 Task: In the  document robots.rtf Use the tool word Count 'and display word count while typing' Create the translated copy of the document in  'German' Change notification to  None
Action: Mouse moved to (270, 343)
Screenshot: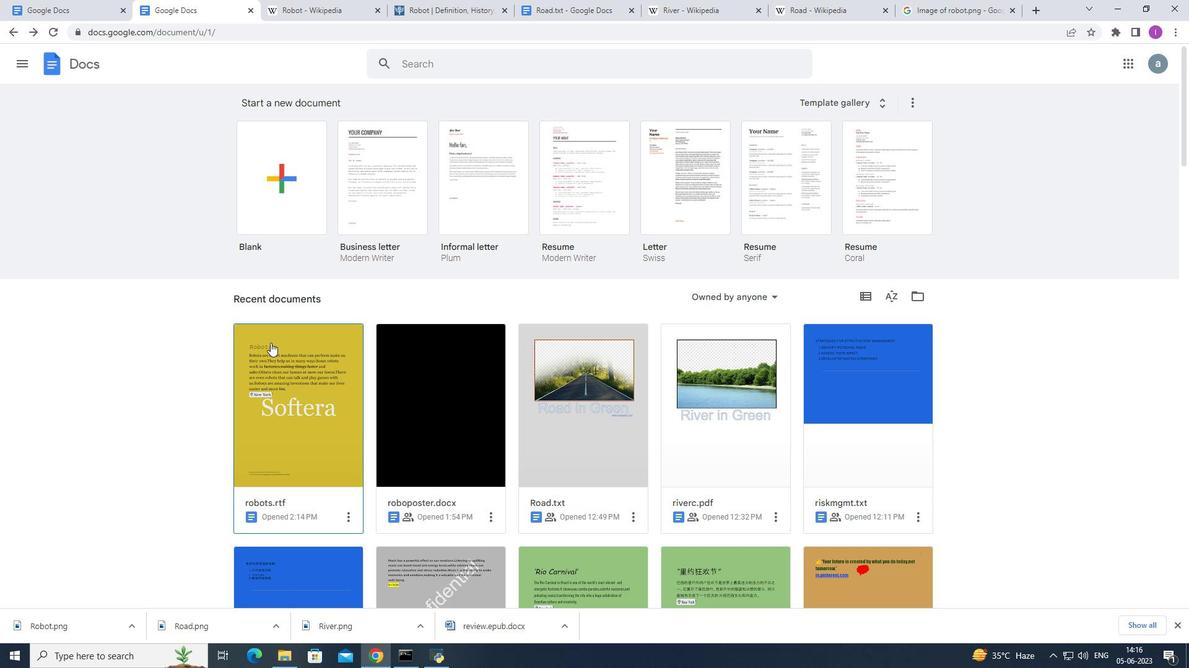 
Action: Mouse pressed left at (270, 343)
Screenshot: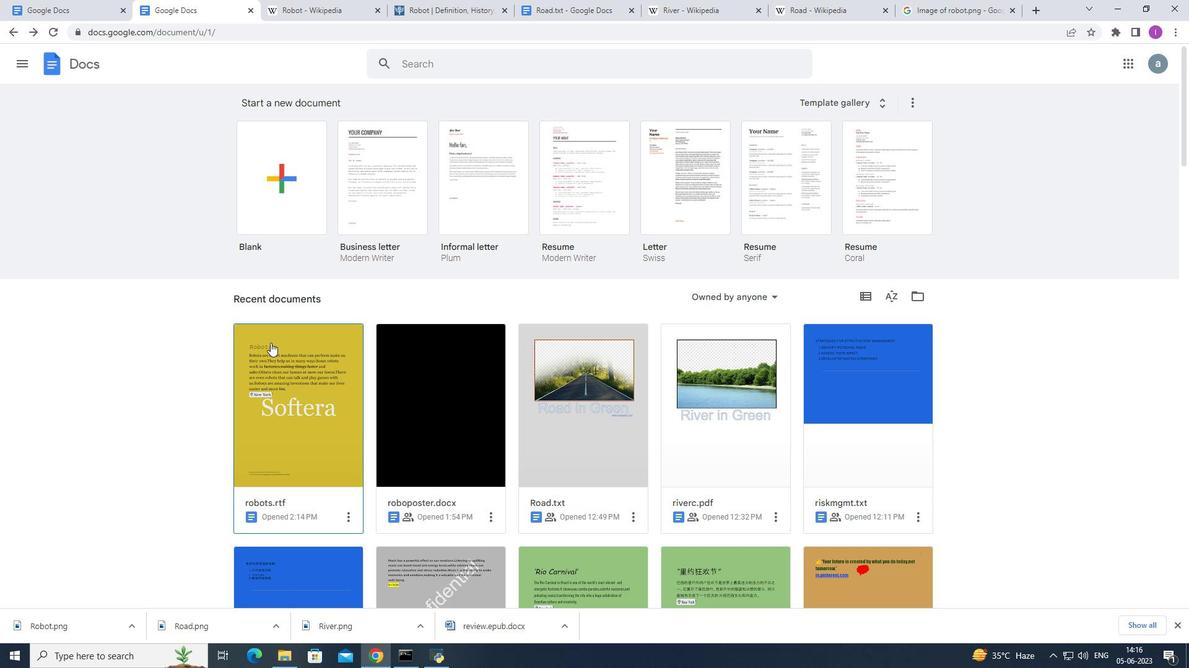
Action: Mouse moved to (192, 73)
Screenshot: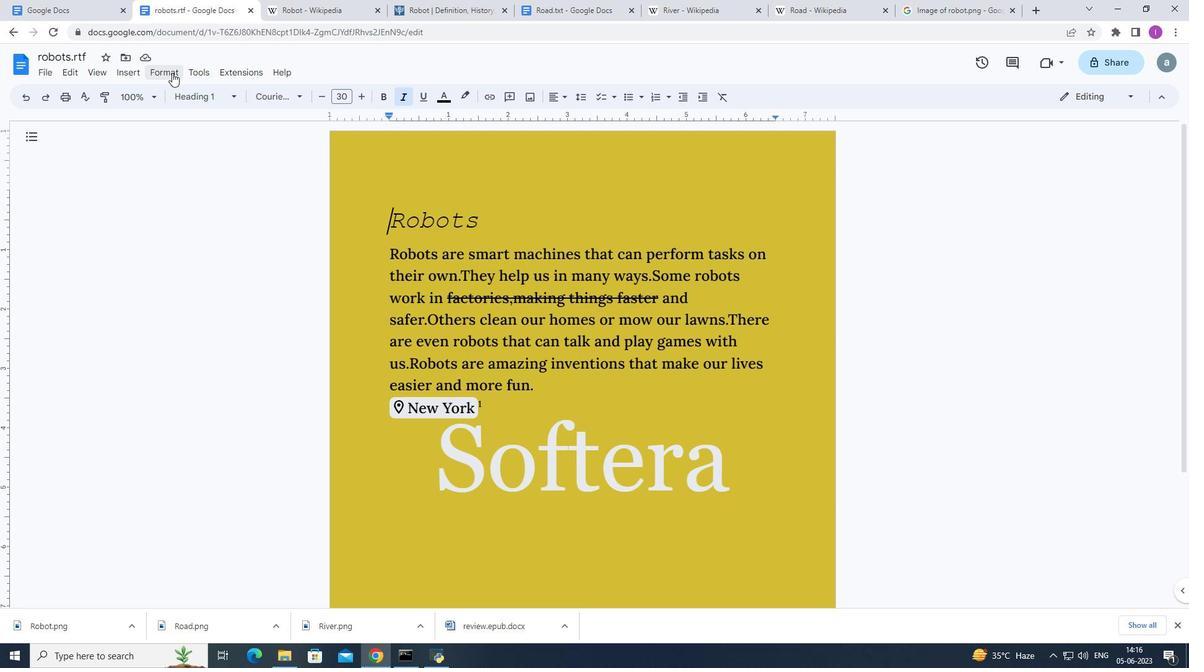 
Action: Mouse pressed left at (192, 73)
Screenshot: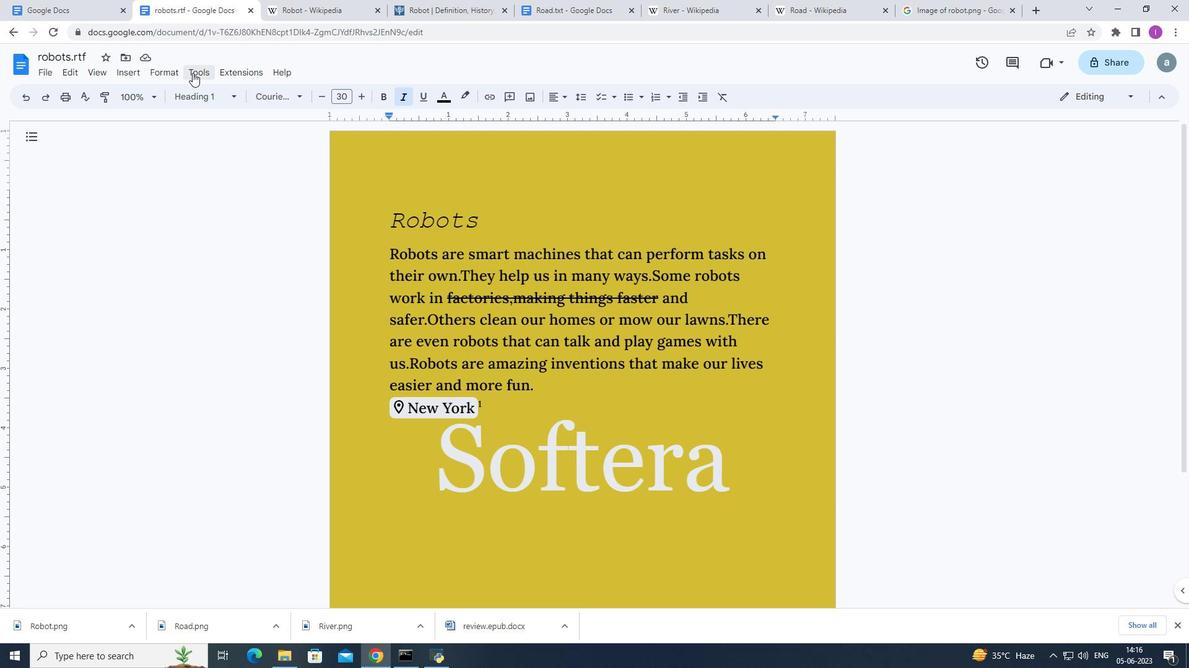 
Action: Mouse moved to (217, 115)
Screenshot: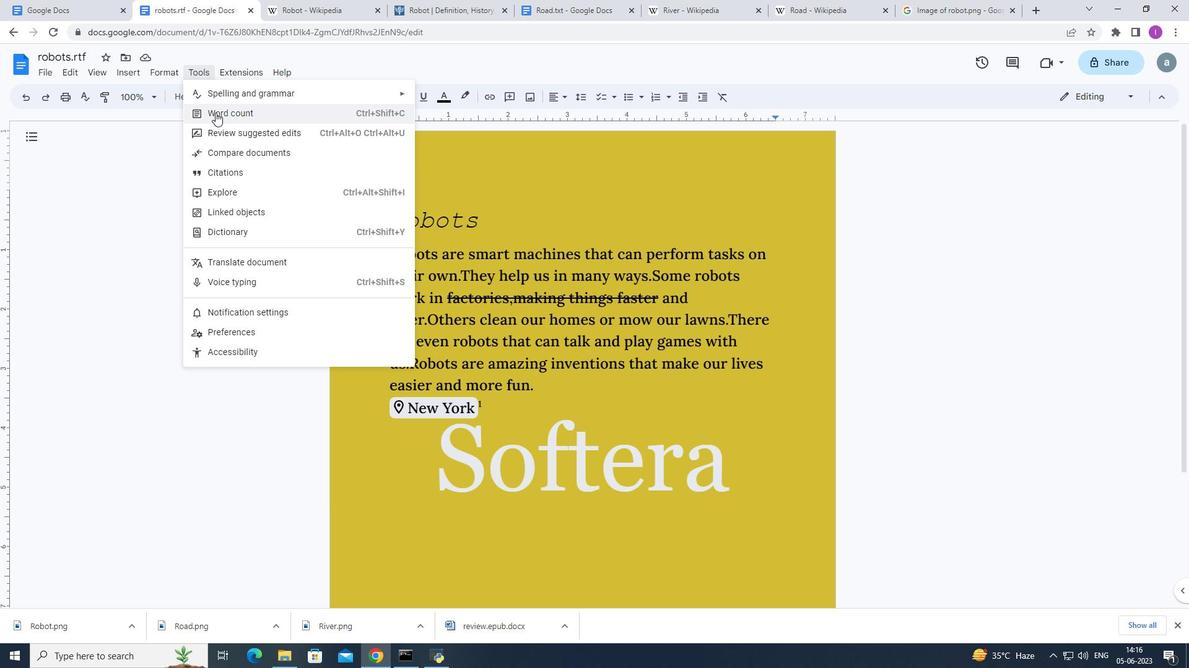 
Action: Mouse pressed left at (217, 115)
Screenshot: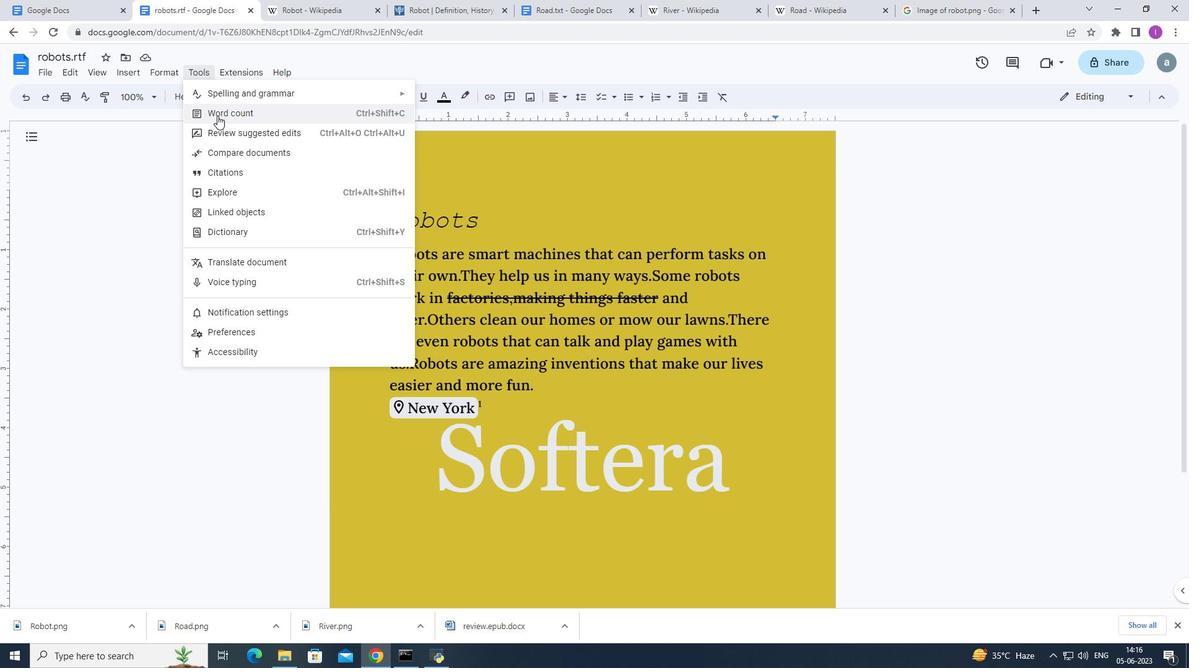 
Action: Mouse moved to (521, 381)
Screenshot: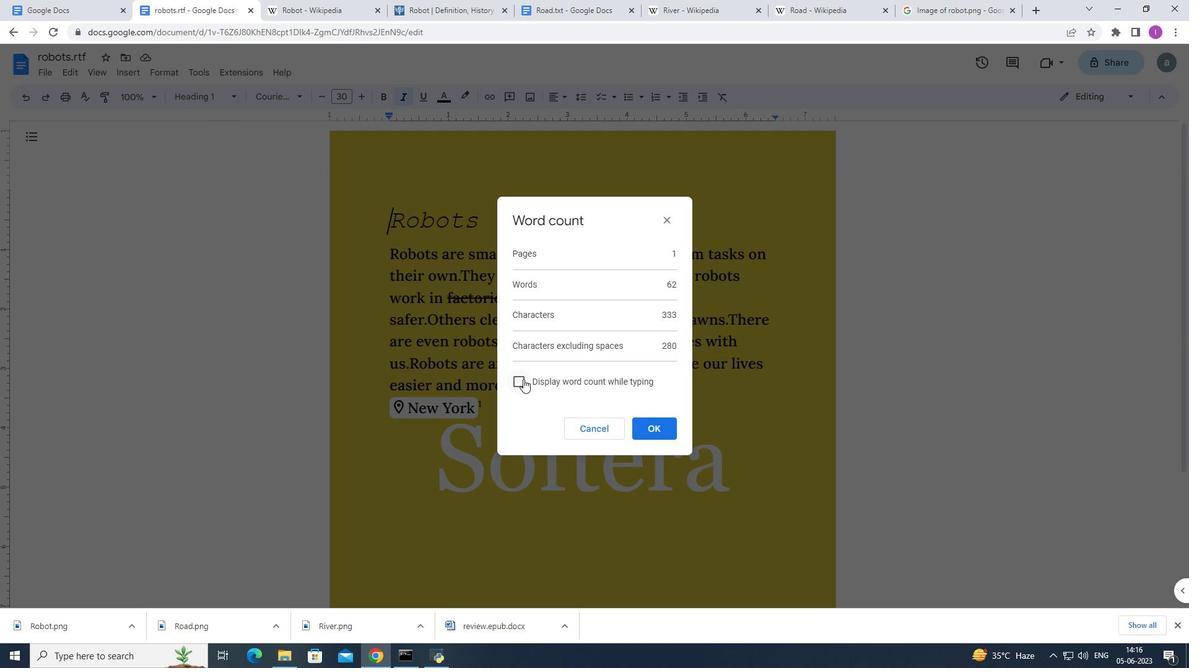 
Action: Mouse pressed left at (521, 381)
Screenshot: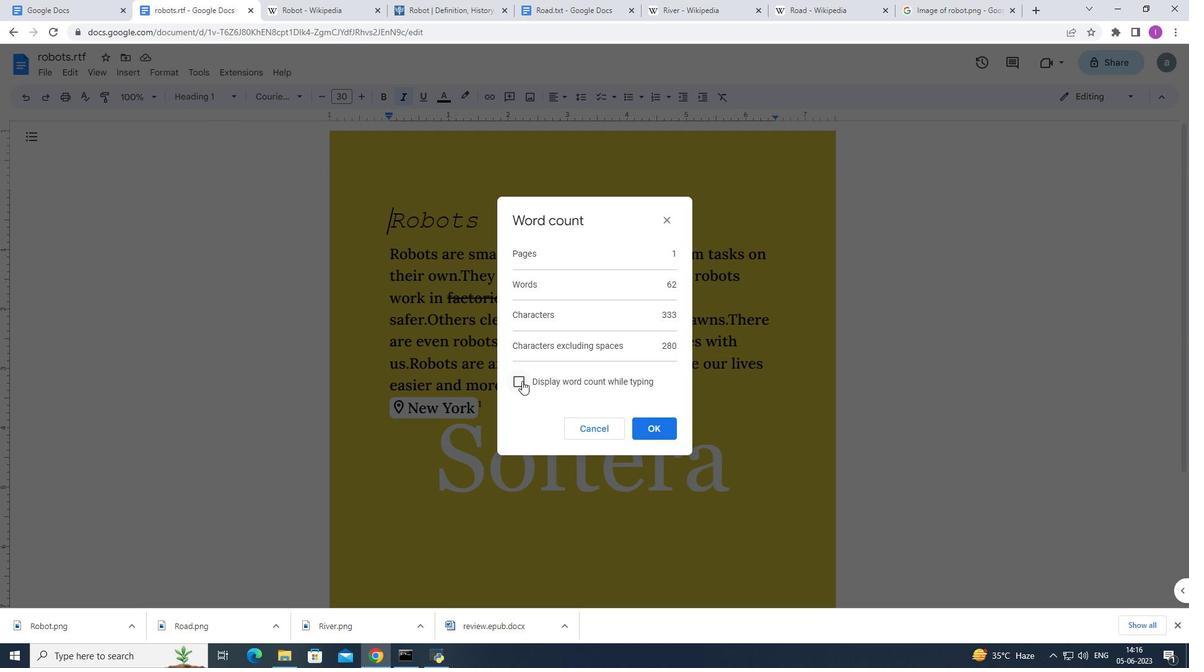 
Action: Mouse moved to (648, 427)
Screenshot: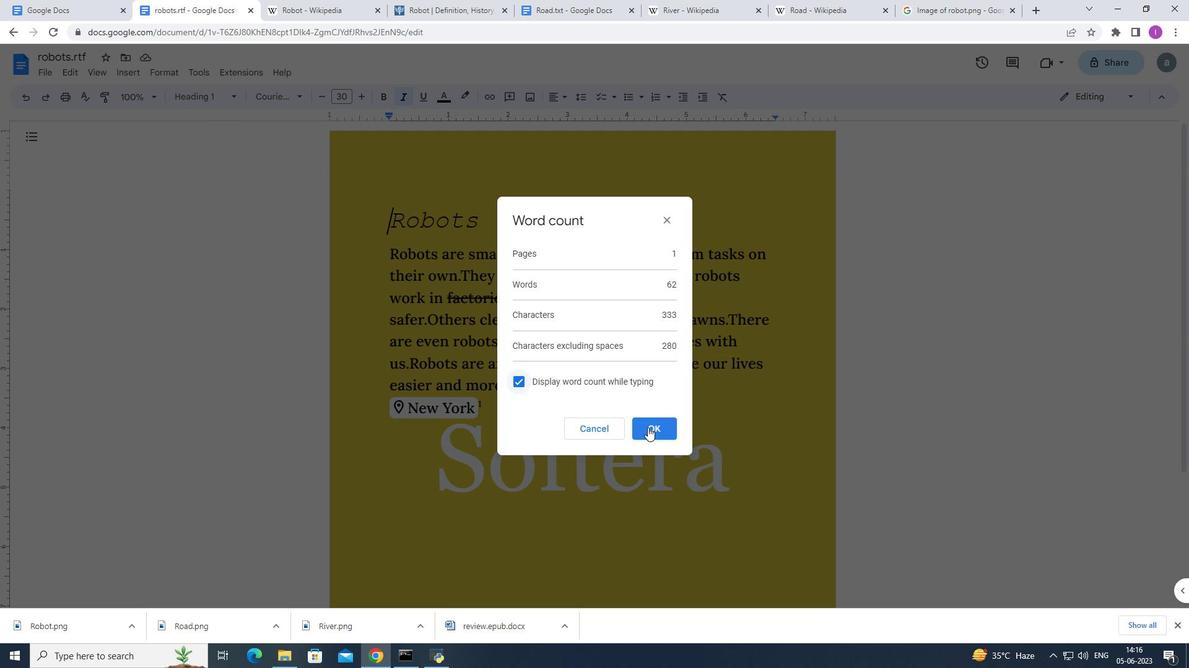 
Action: Mouse pressed left at (648, 427)
Screenshot: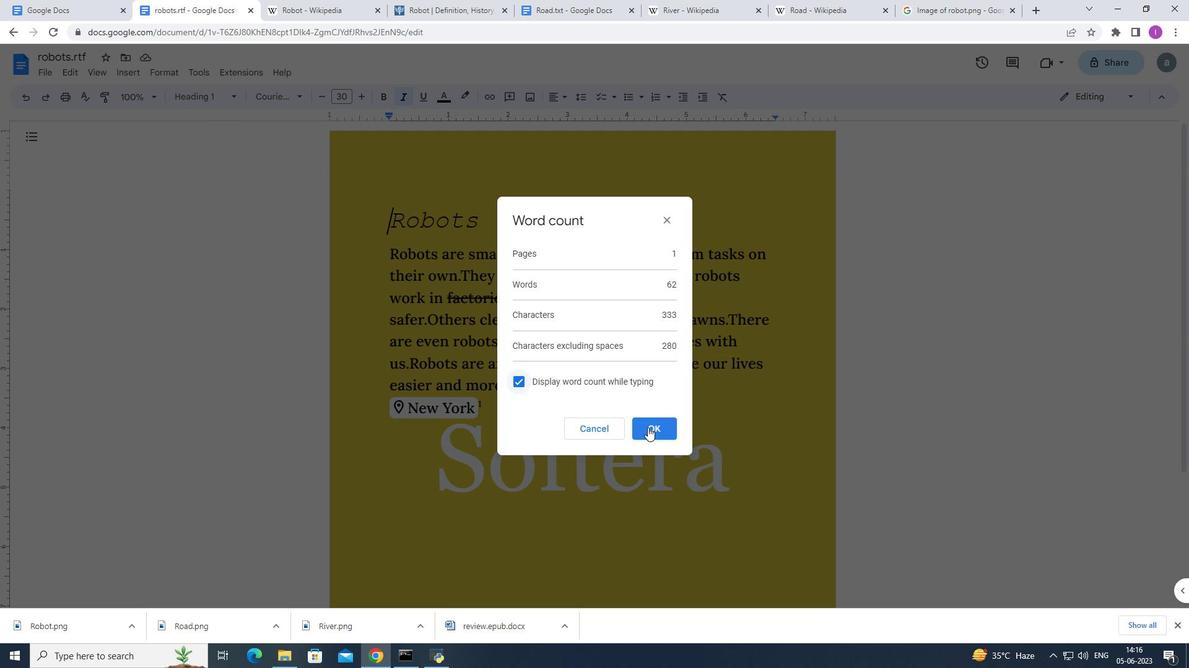 
Action: Mouse moved to (209, 76)
Screenshot: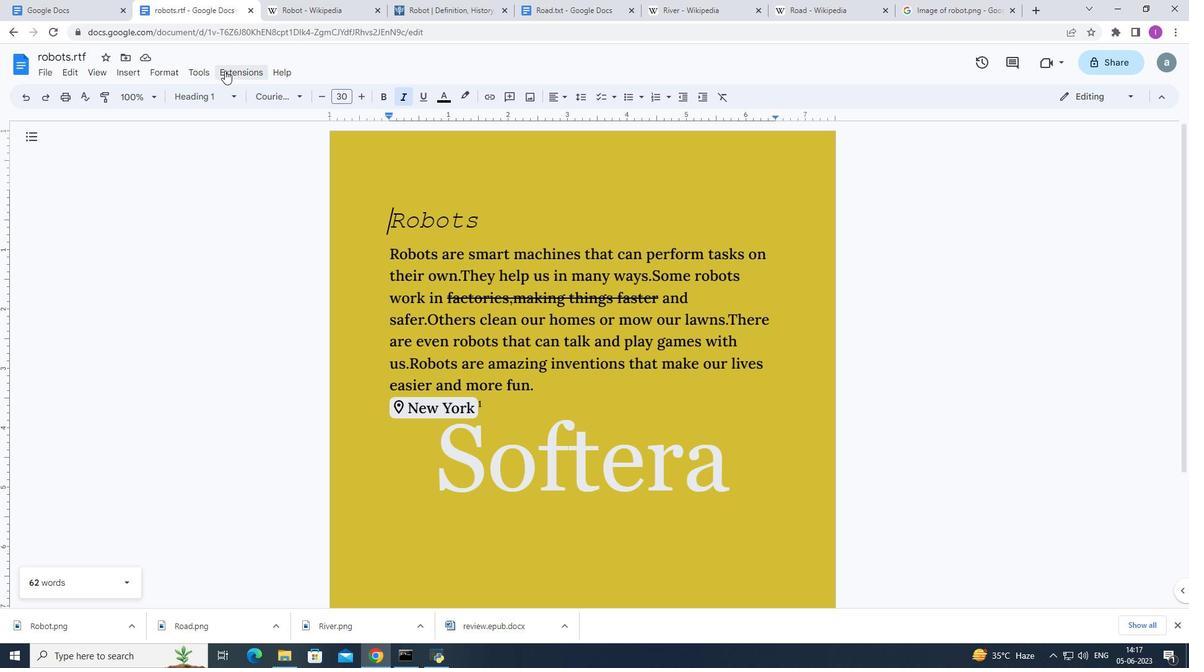 
Action: Mouse pressed left at (209, 76)
Screenshot: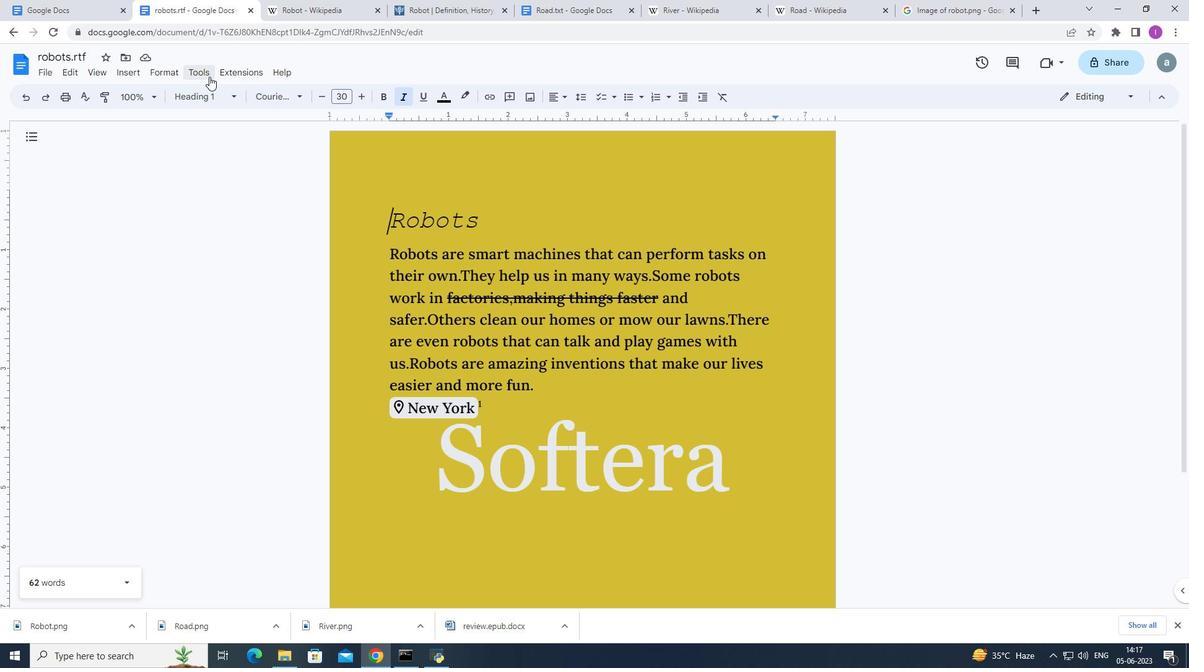 
Action: Mouse moved to (250, 259)
Screenshot: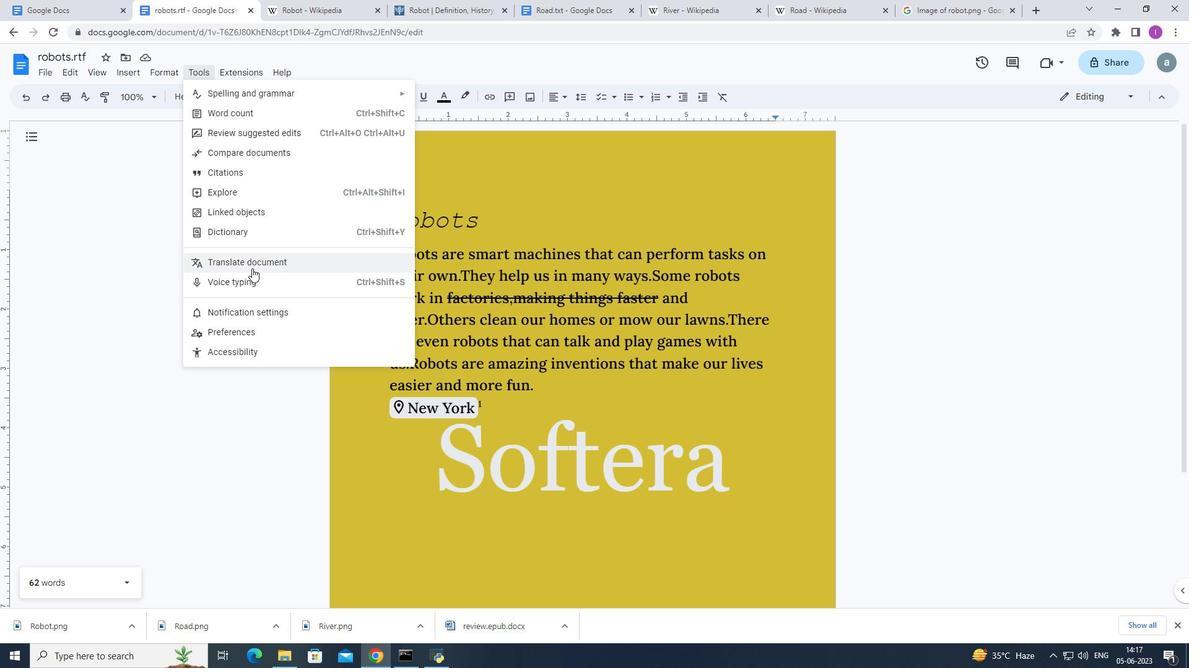 
Action: Mouse pressed left at (250, 259)
Screenshot: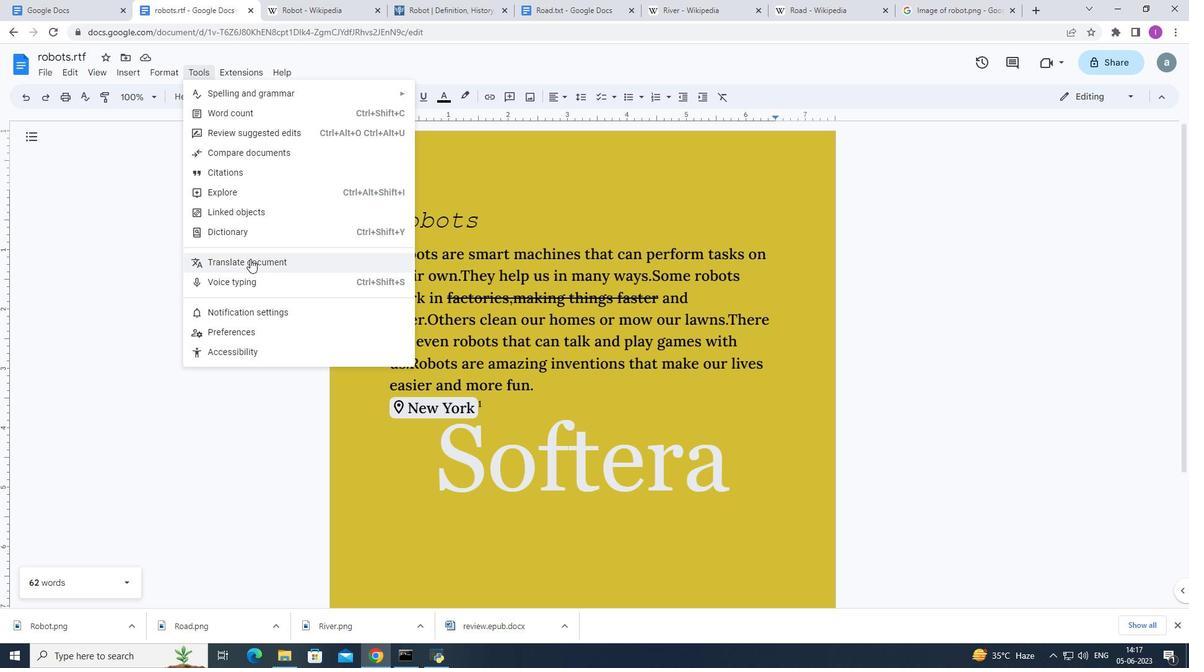 
Action: Mouse moved to (587, 350)
Screenshot: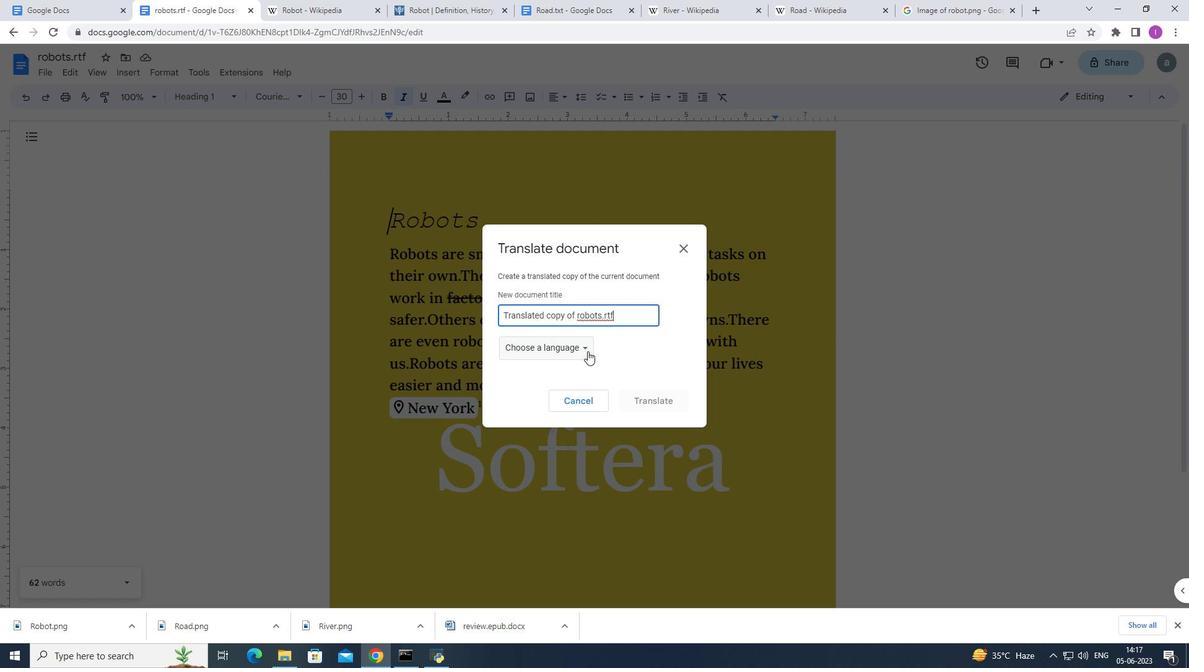 
Action: Mouse pressed left at (587, 350)
Screenshot: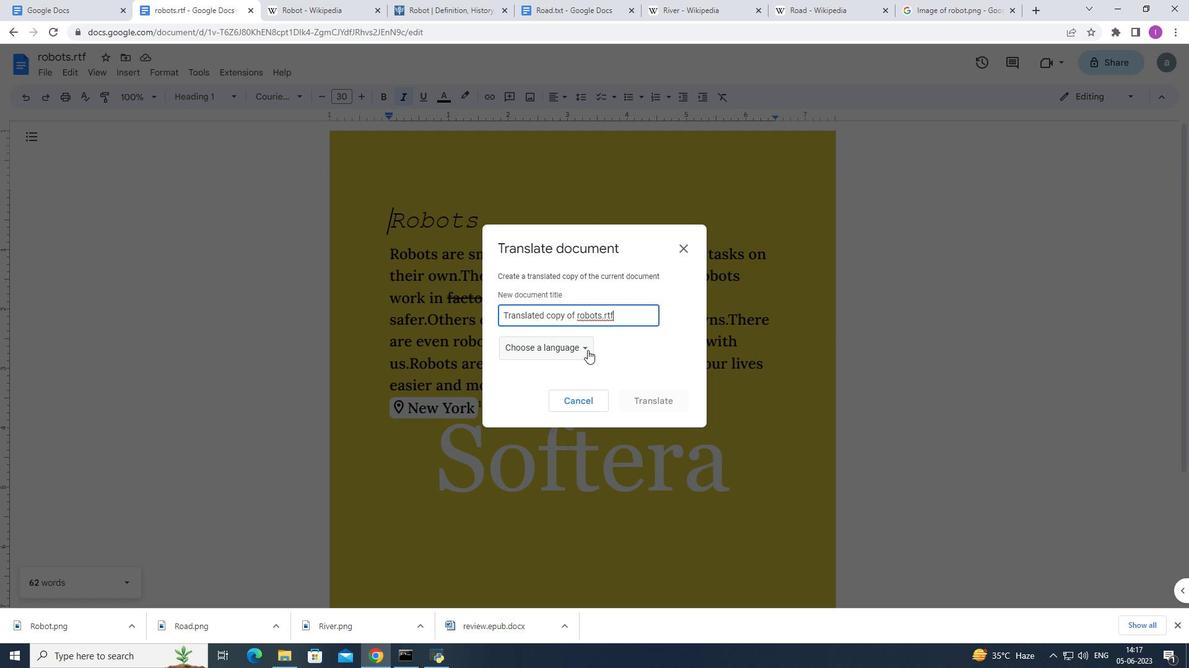 
Action: Mouse moved to (550, 475)
Screenshot: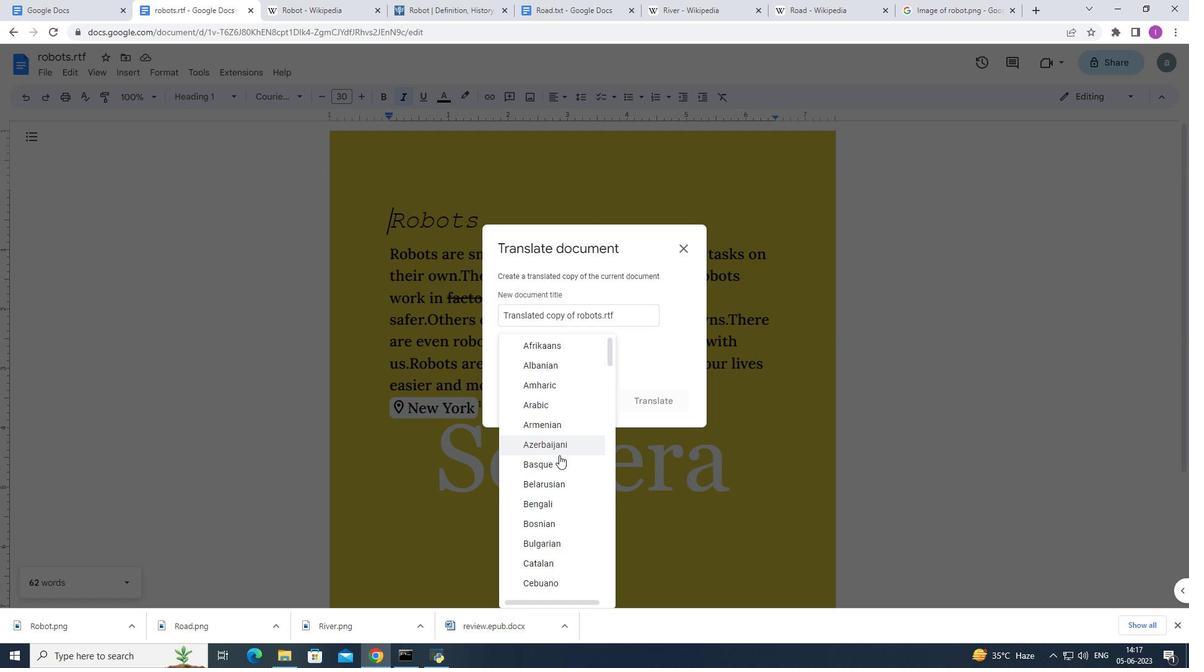 
Action: Mouse scrolled (550, 475) with delta (0, 0)
Screenshot: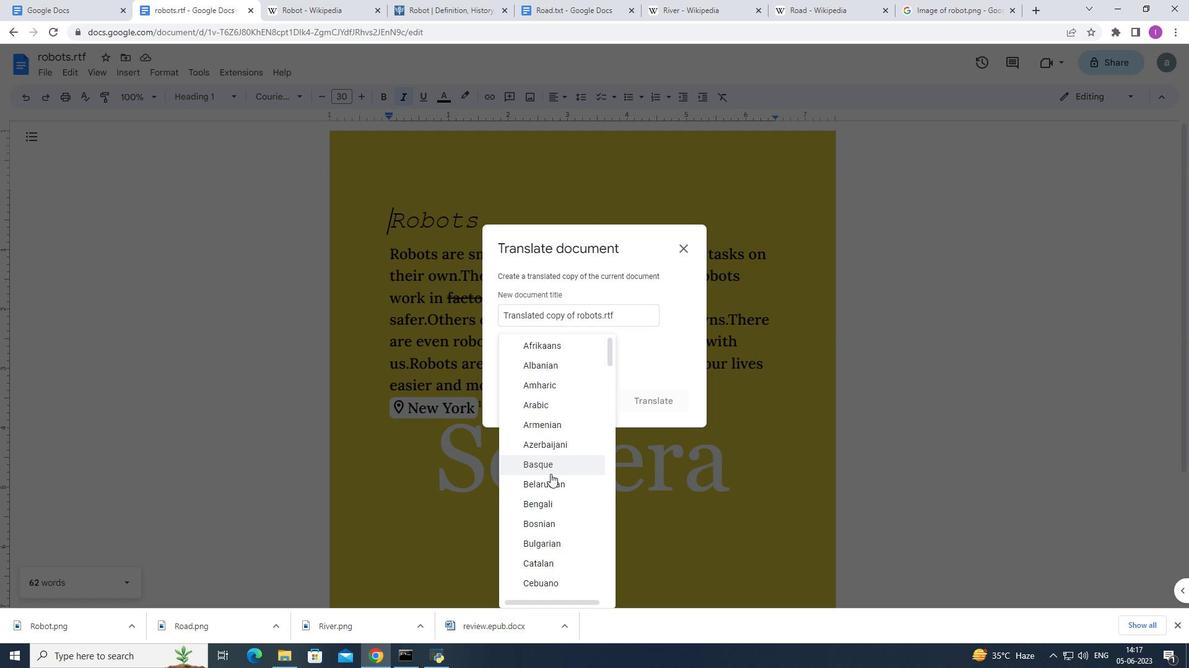 
Action: Mouse moved to (551, 477)
Screenshot: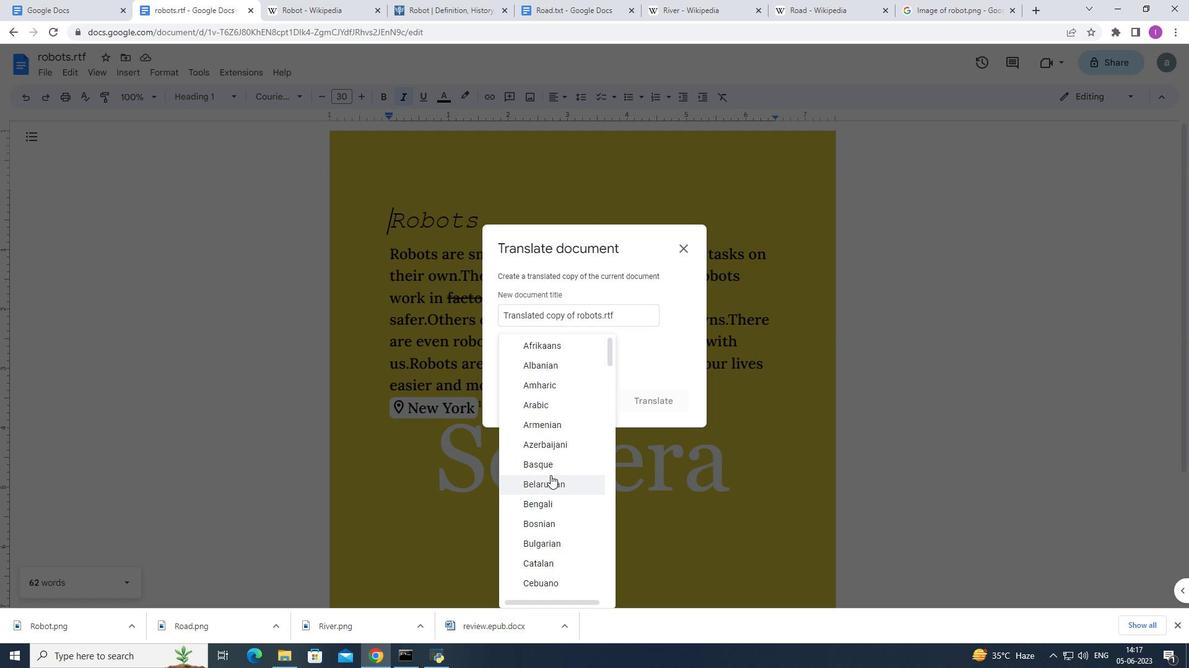 
Action: Mouse scrolled (551, 476) with delta (0, 0)
Screenshot: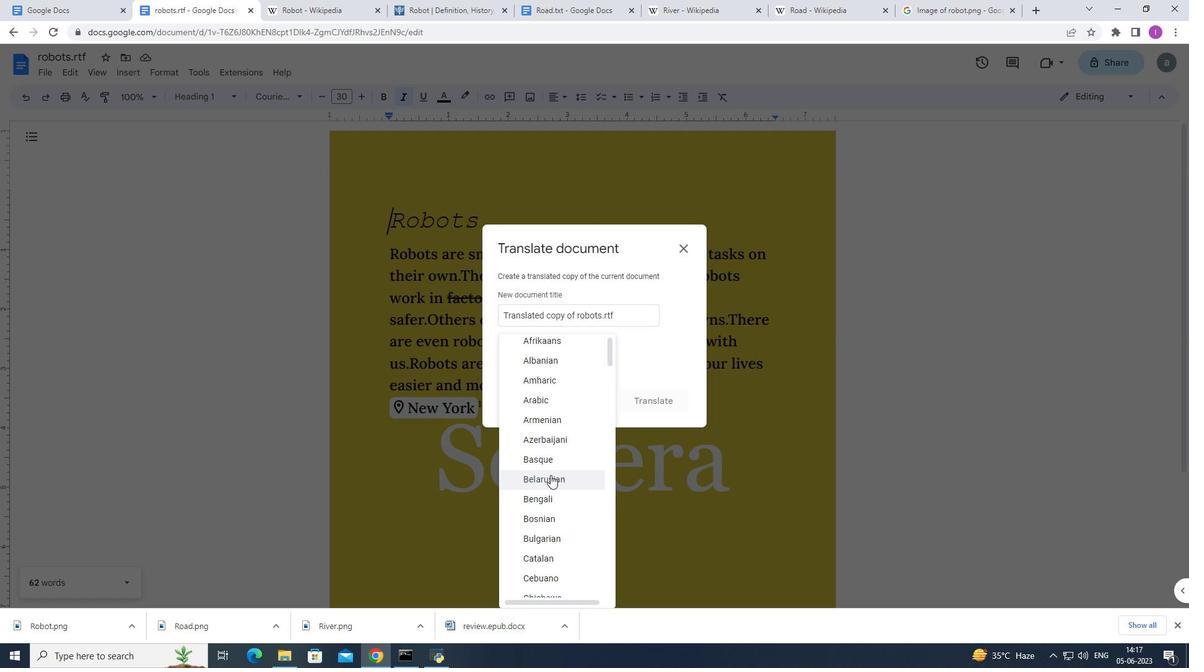 
Action: Mouse moved to (551, 477)
Screenshot: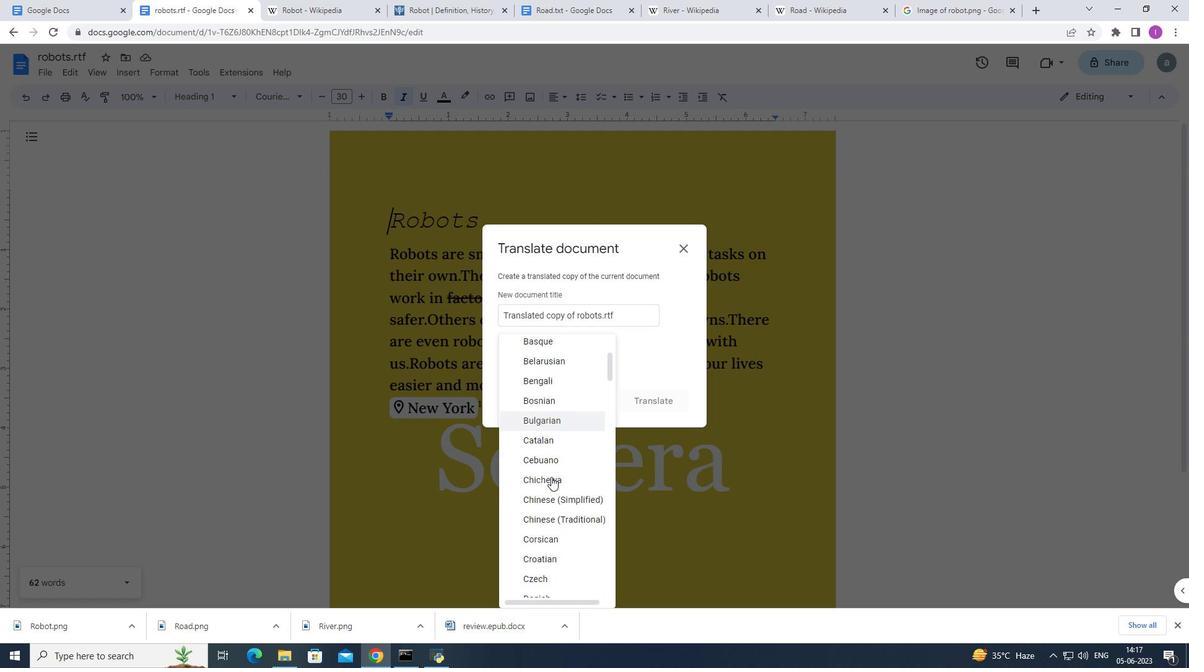 
Action: Mouse scrolled (551, 476) with delta (0, 0)
Screenshot: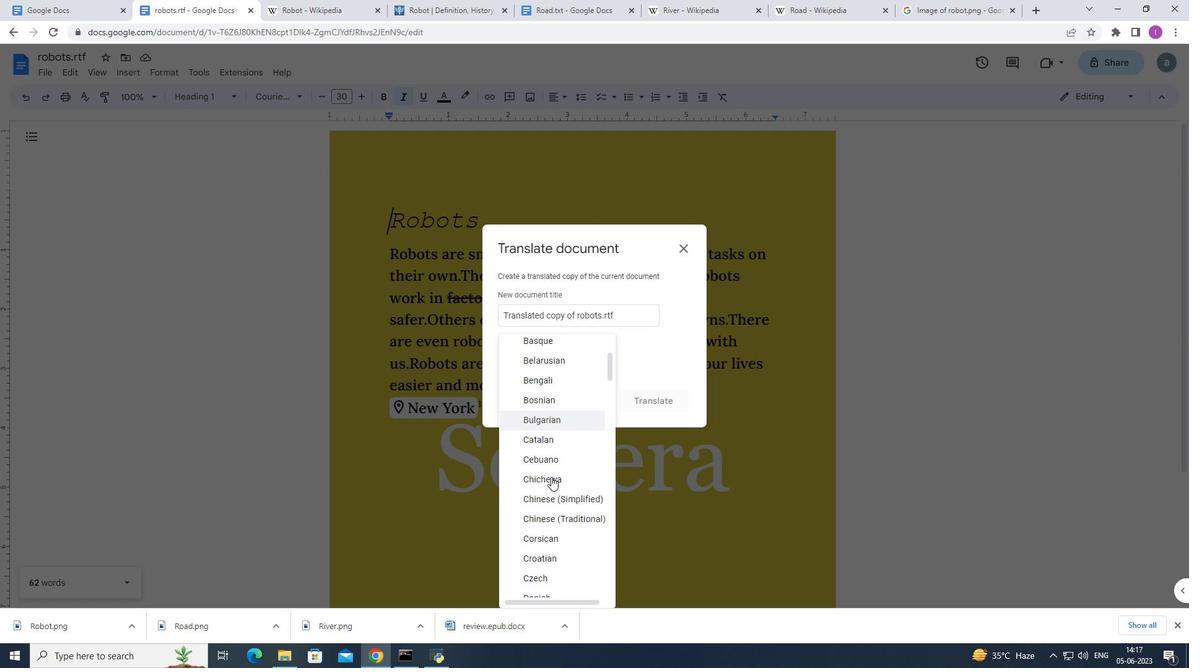 
Action: Mouse moved to (551, 478)
Screenshot: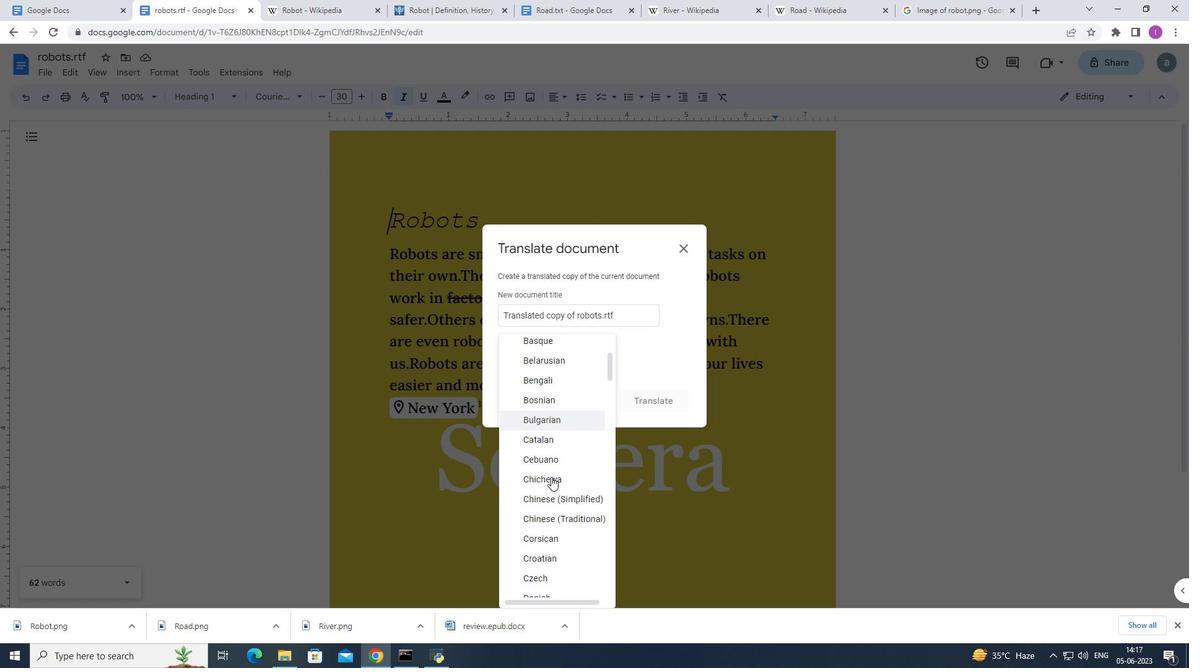 
Action: Mouse scrolled (551, 478) with delta (0, 0)
Screenshot: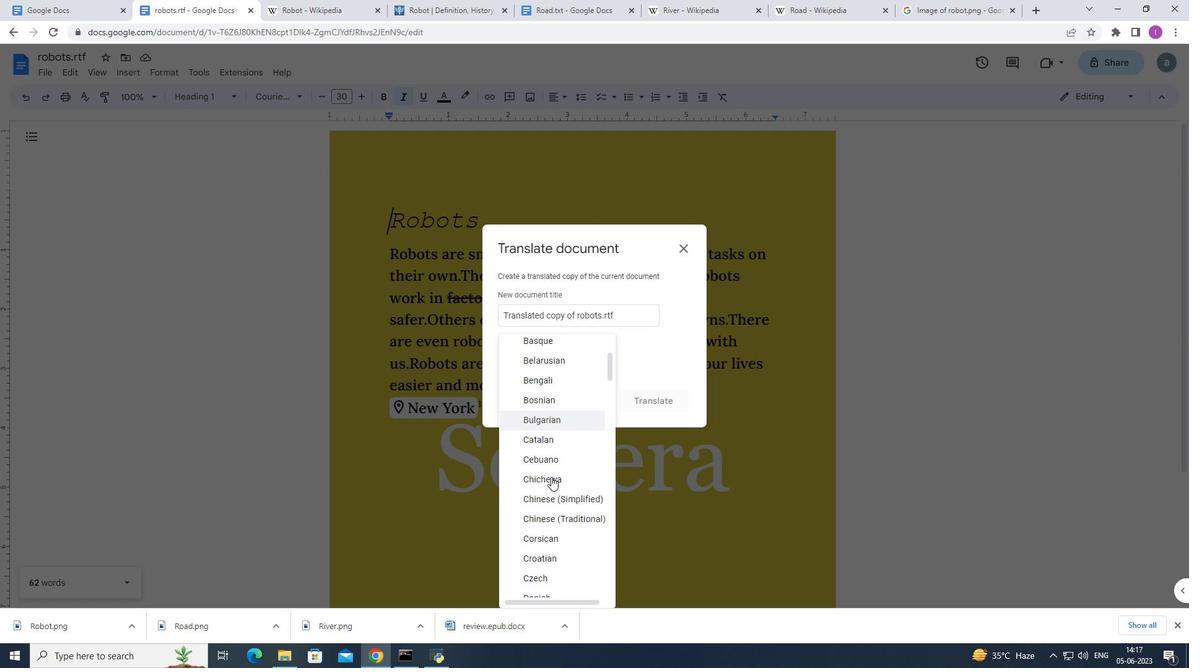 
Action: Mouse scrolled (551, 477) with delta (0, 0)
Screenshot: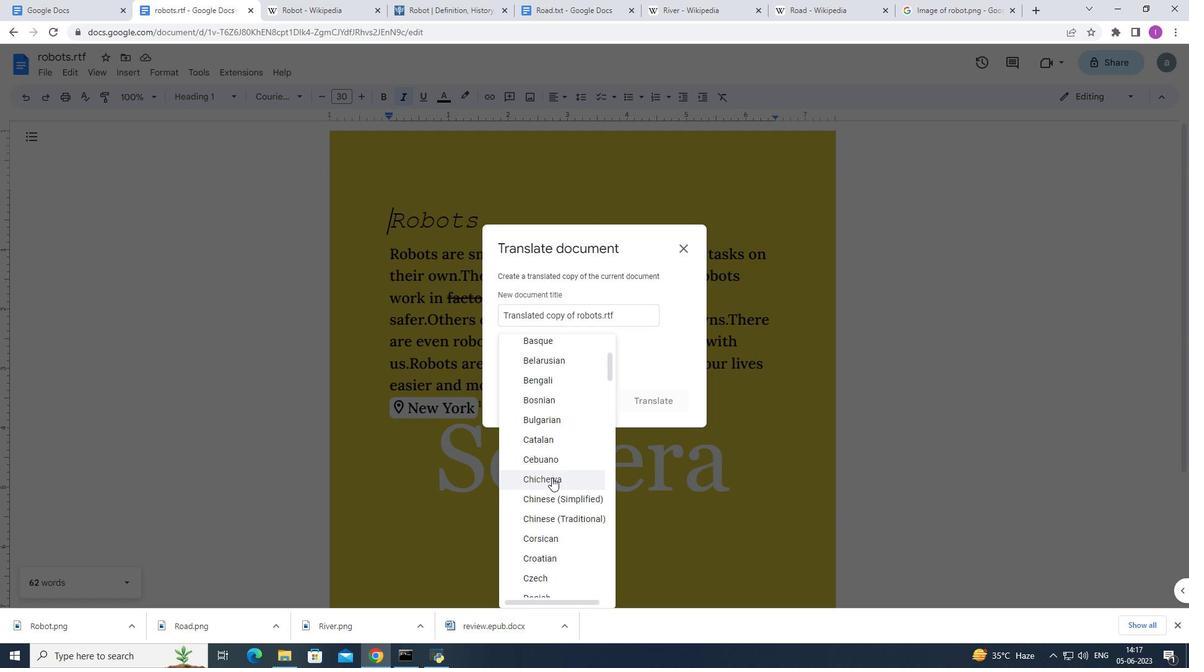 
Action: Mouse scrolled (551, 477) with delta (0, 0)
Screenshot: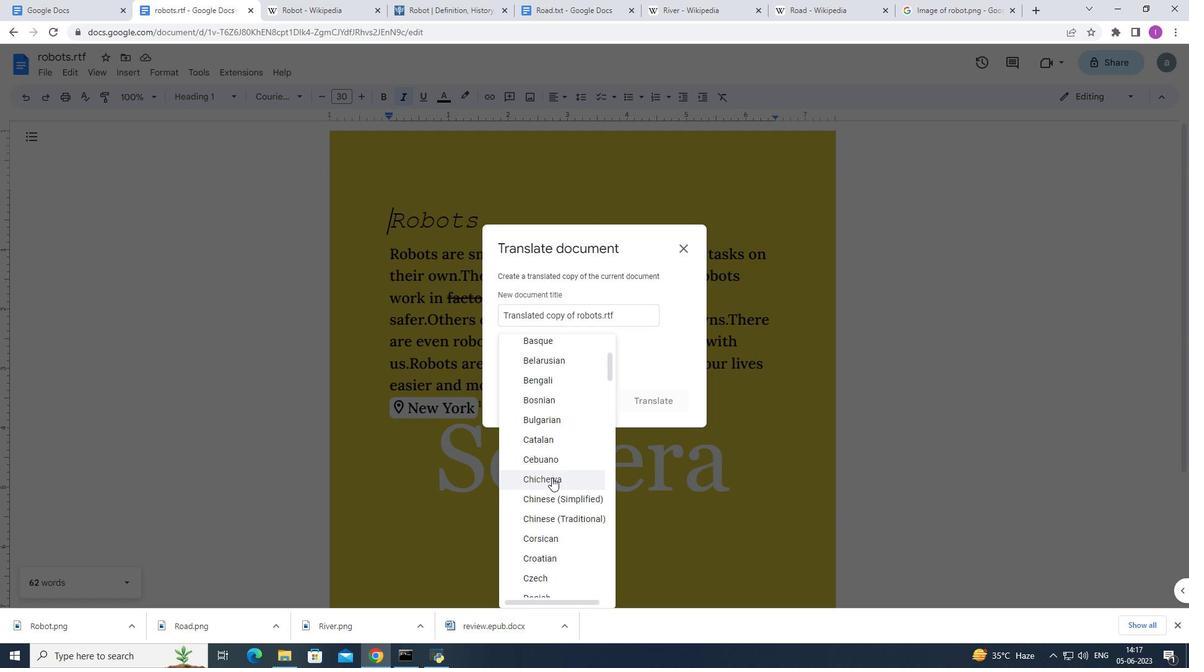 
Action: Mouse scrolled (551, 477) with delta (0, 0)
Screenshot: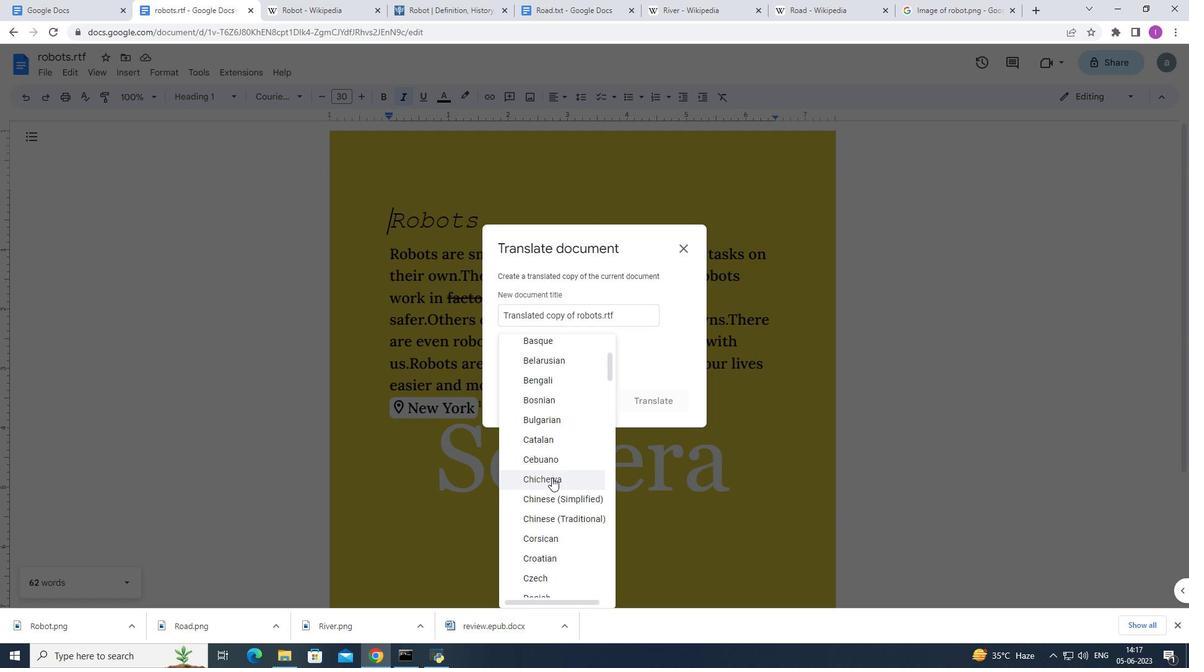 
Action: Mouse moved to (552, 476)
Screenshot: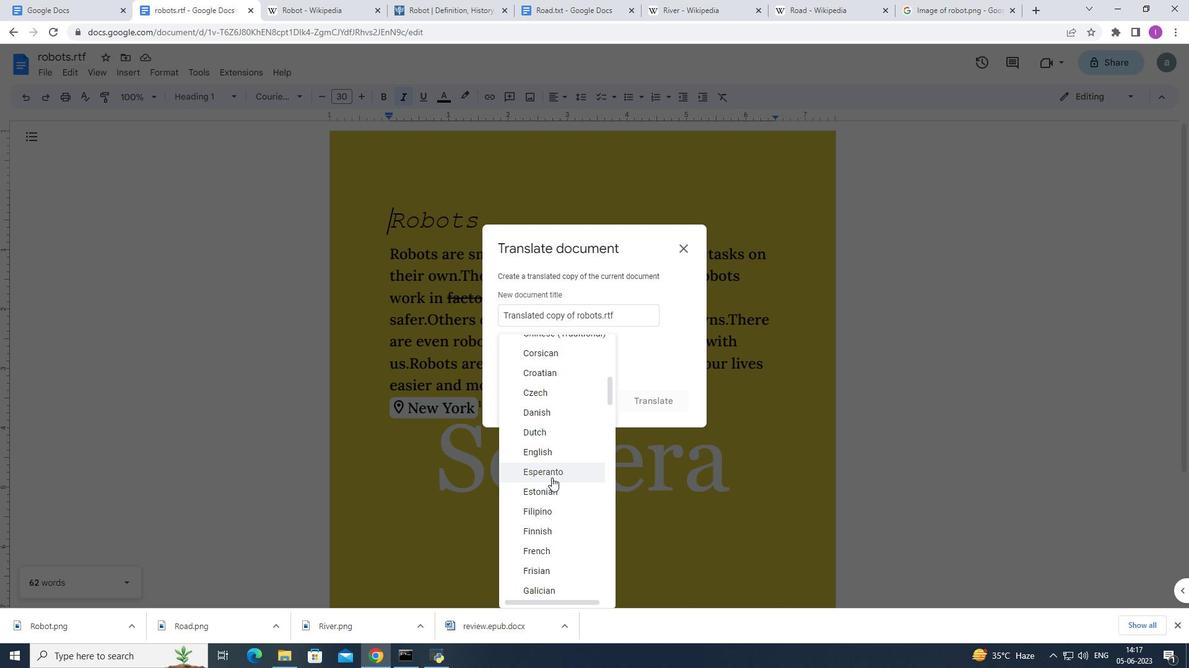 
Action: Mouse scrolled (552, 475) with delta (0, 0)
Screenshot: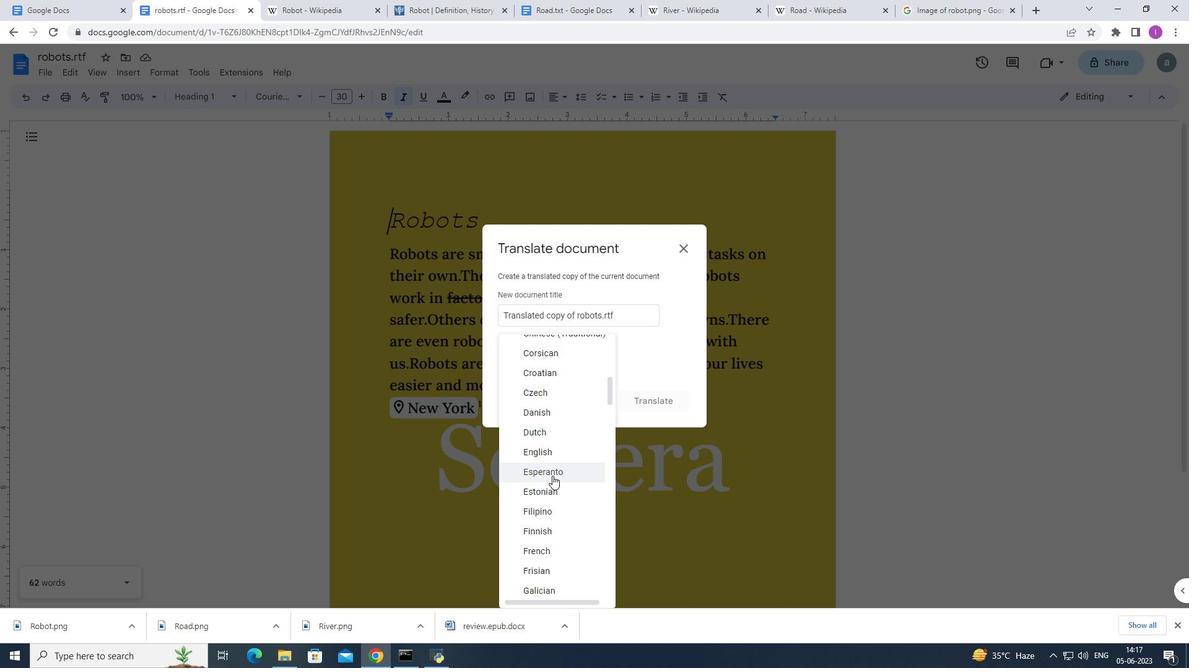 
Action: Mouse scrolled (552, 475) with delta (0, 0)
Screenshot: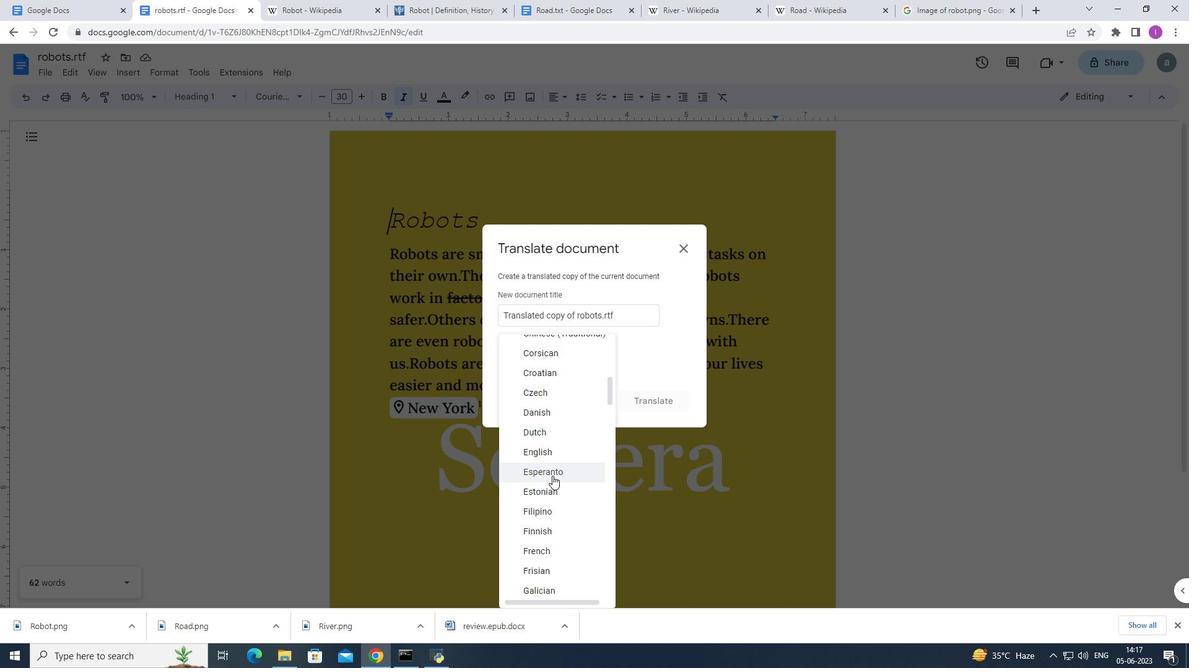 
Action: Mouse scrolled (552, 475) with delta (0, 0)
Screenshot: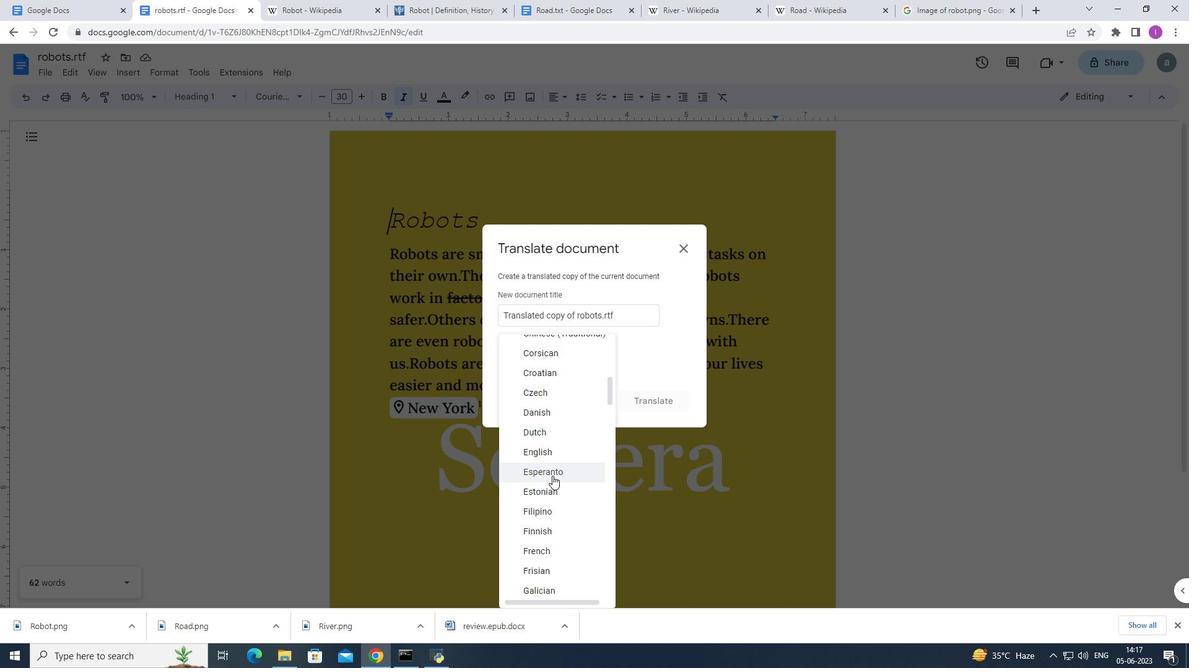 
Action: Mouse moved to (556, 444)
Screenshot: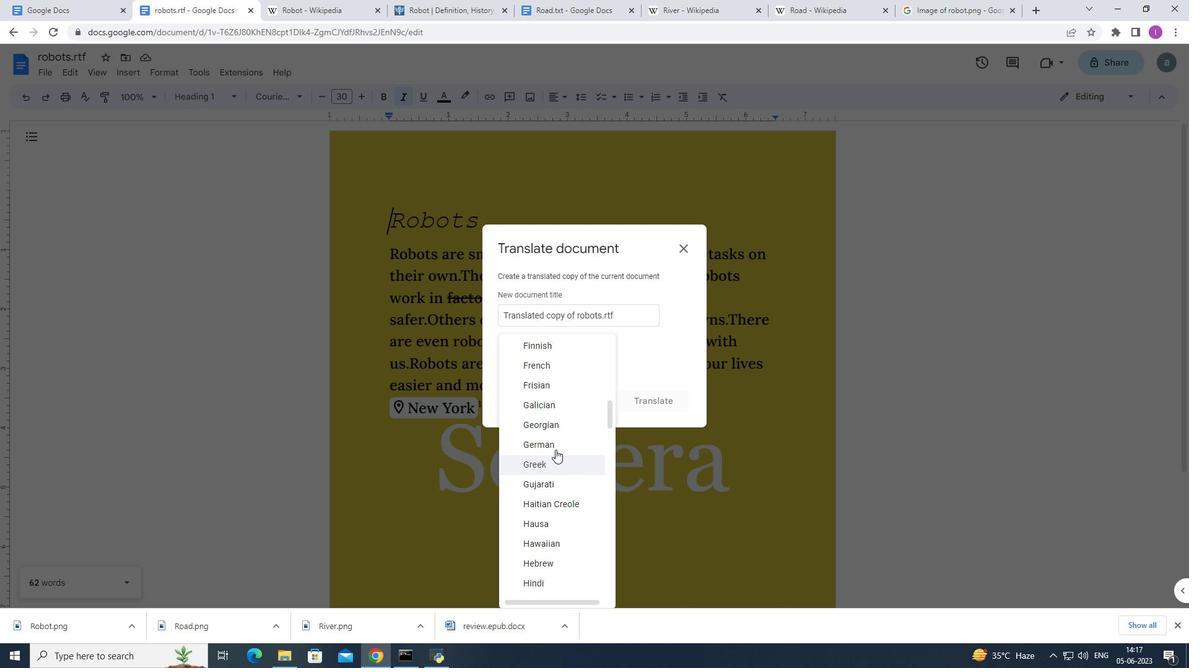 
Action: Mouse pressed left at (556, 444)
Screenshot: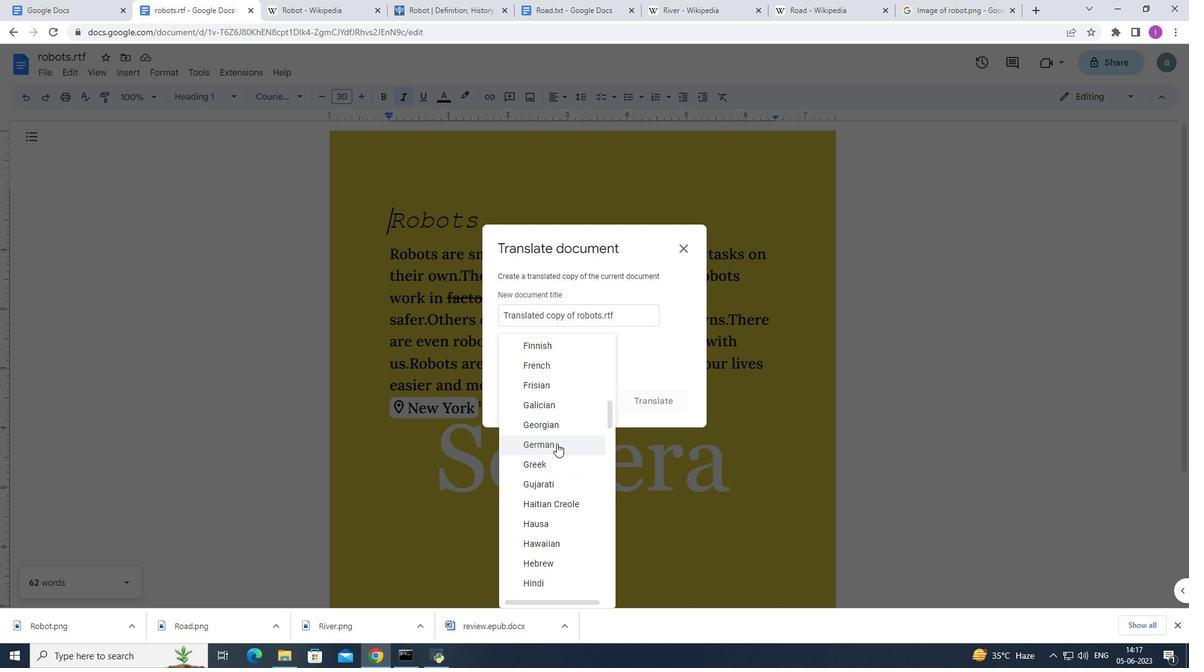 
Action: Mouse moved to (655, 394)
Screenshot: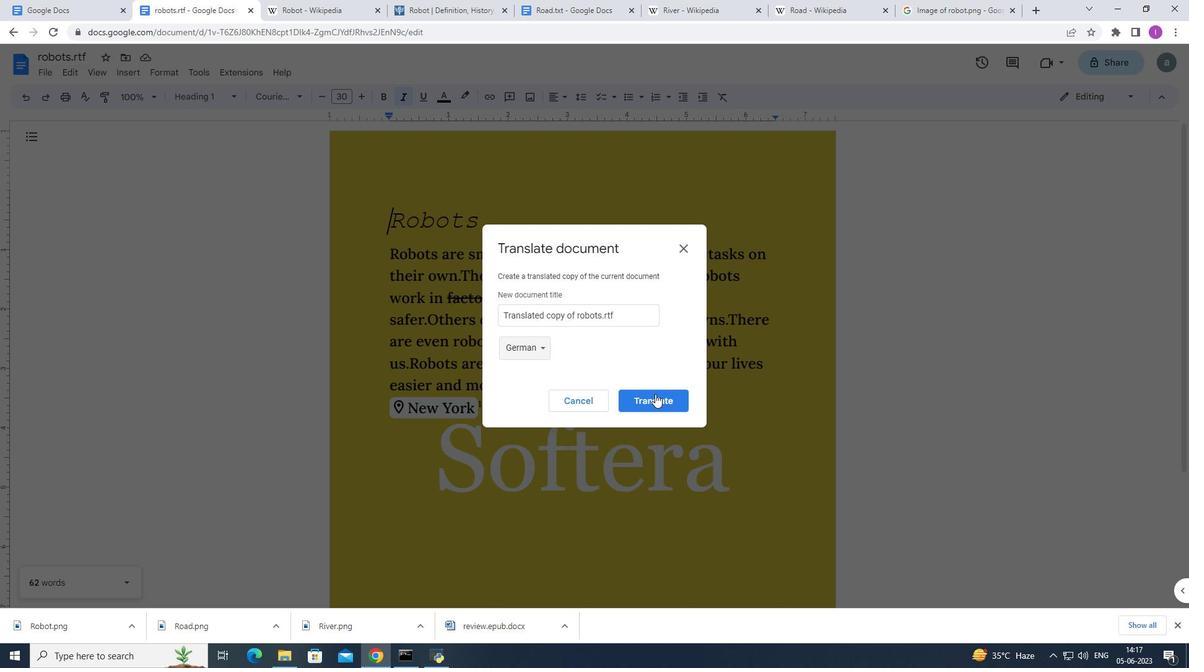 
Action: Mouse pressed left at (655, 394)
Screenshot: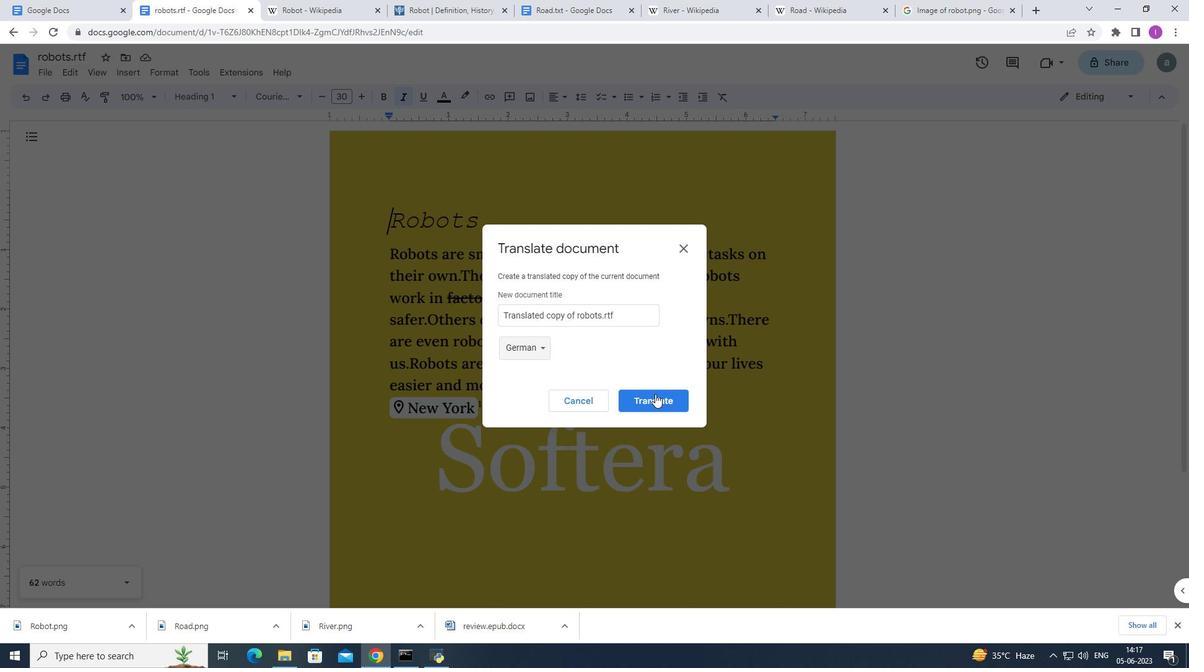 
Action: Mouse moved to (155, 74)
Screenshot: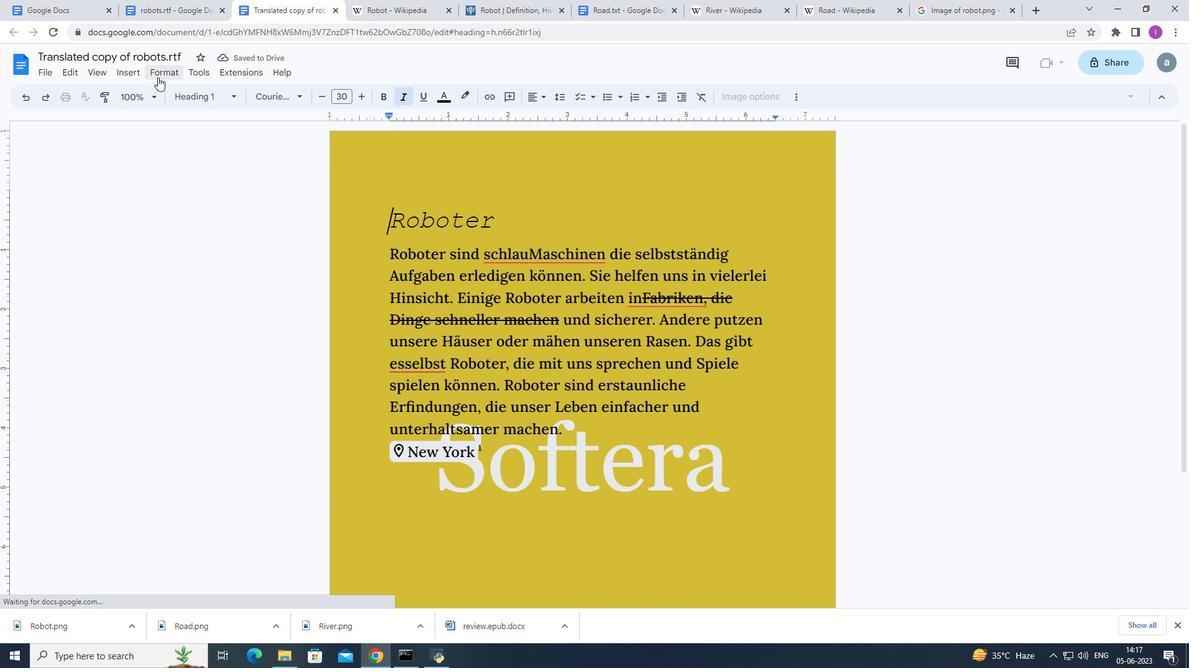 
Action: Mouse pressed left at (155, 74)
Screenshot: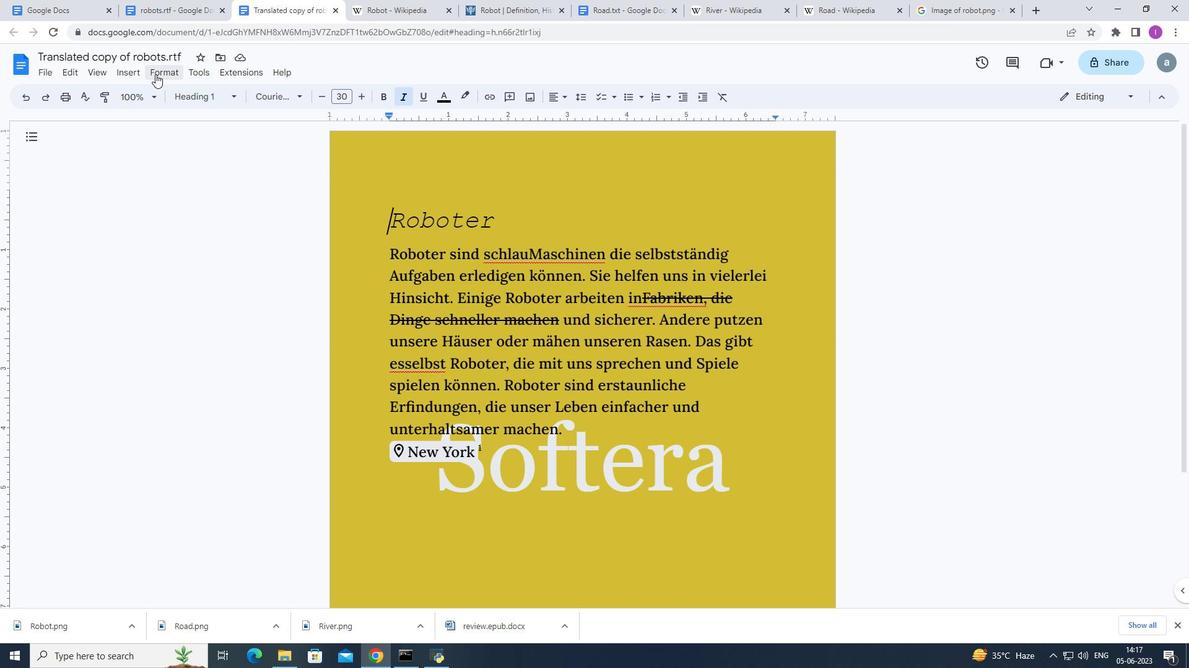 
Action: Mouse moved to (234, 309)
Screenshot: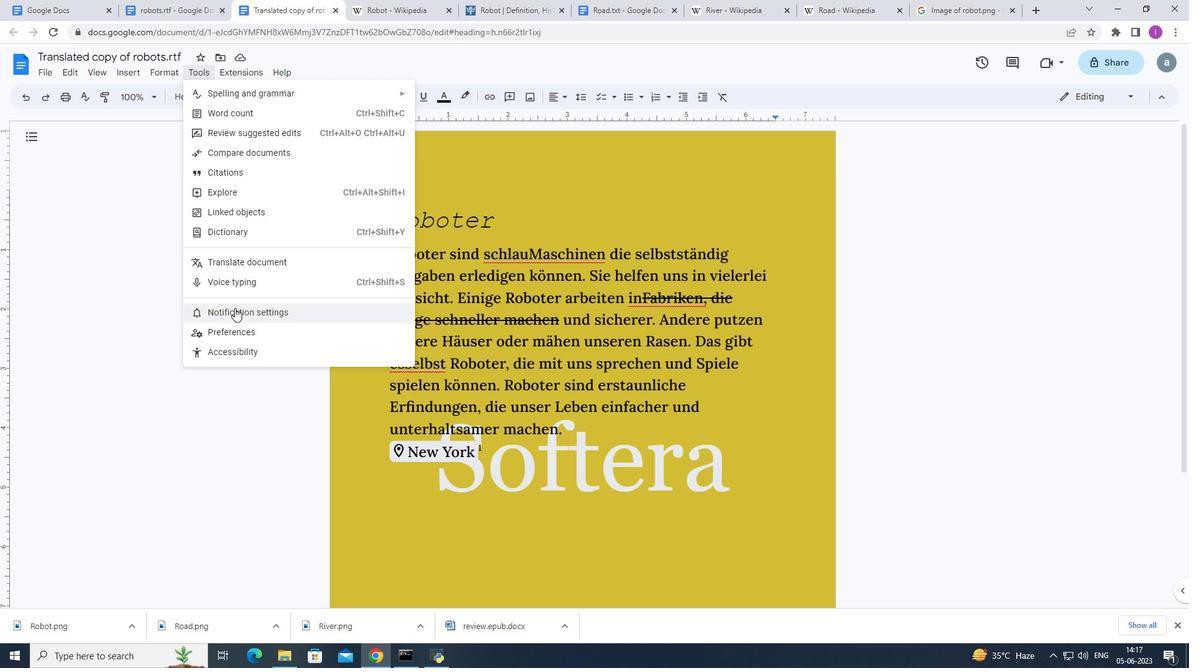 
Action: Mouse pressed left at (234, 309)
Screenshot: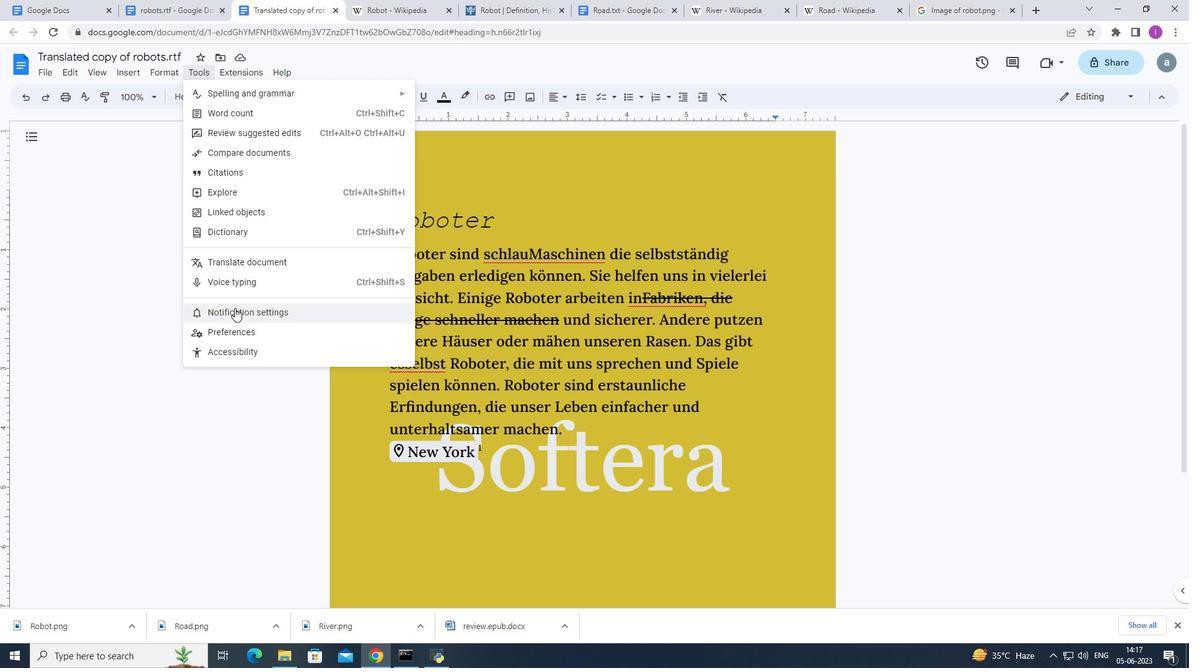
Action: Mouse moved to (509, 309)
Screenshot: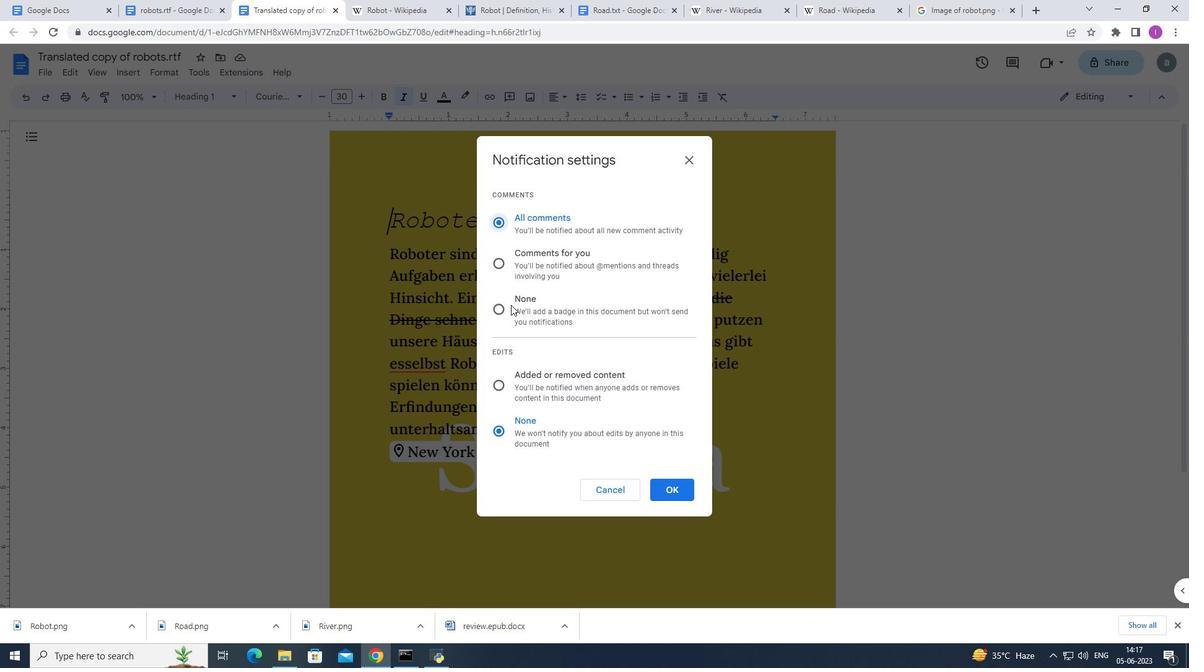 
Action: Mouse pressed left at (509, 309)
Screenshot: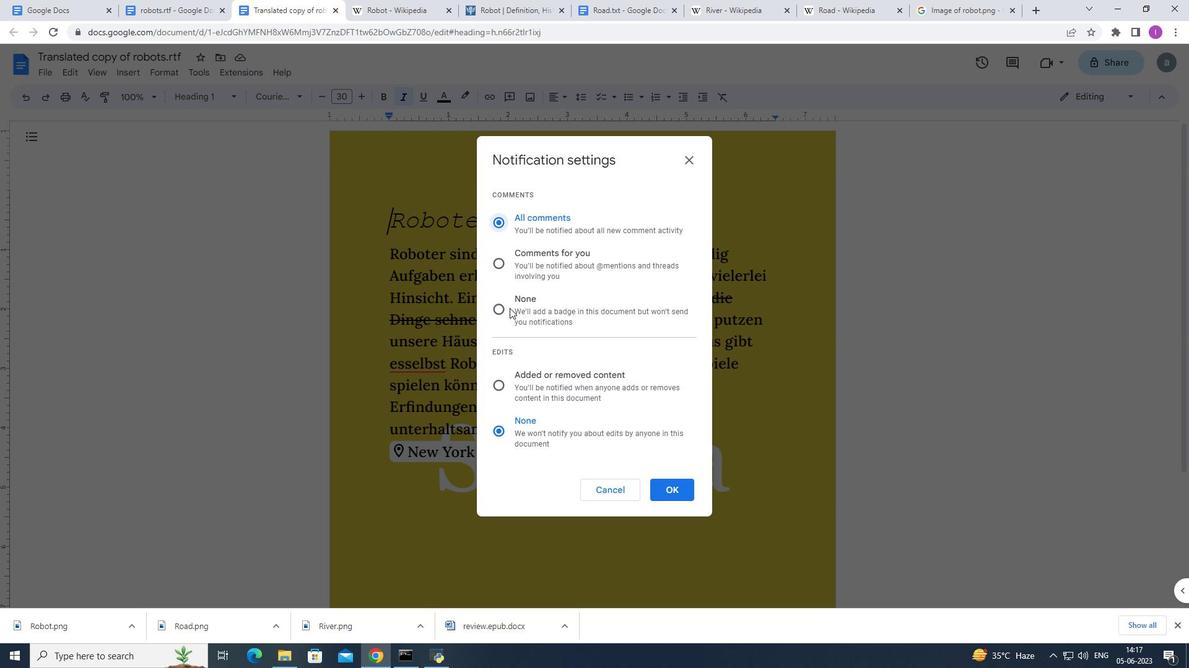 
Action: Mouse moved to (674, 495)
Screenshot: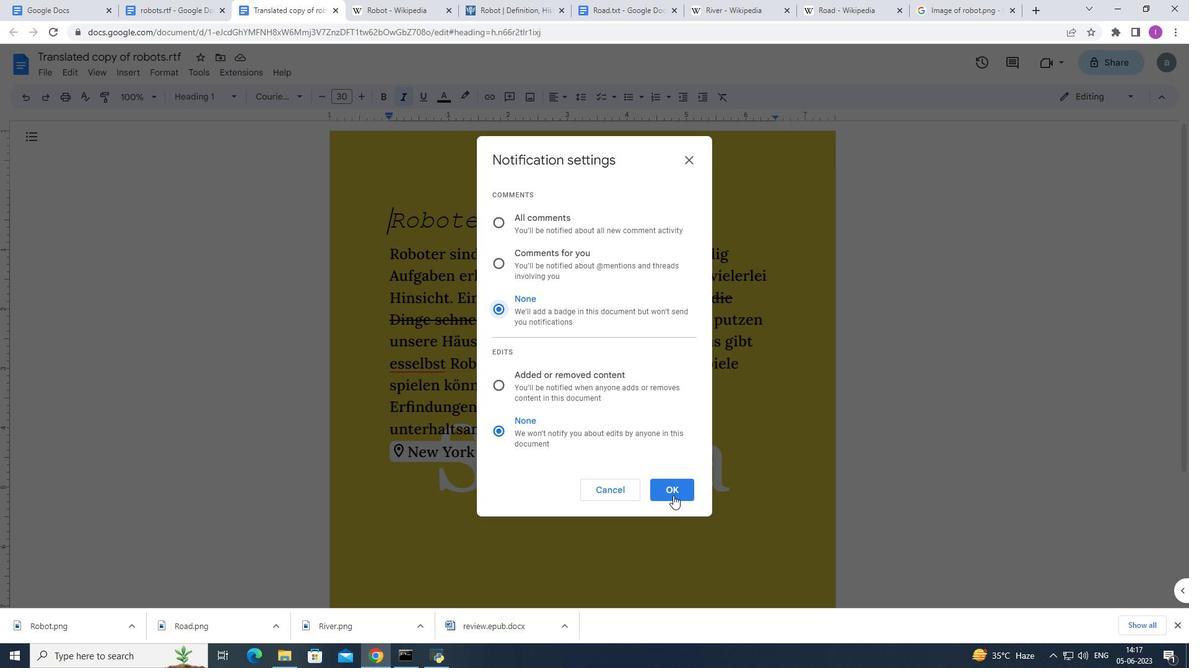 
Action: Mouse pressed left at (674, 495)
Screenshot: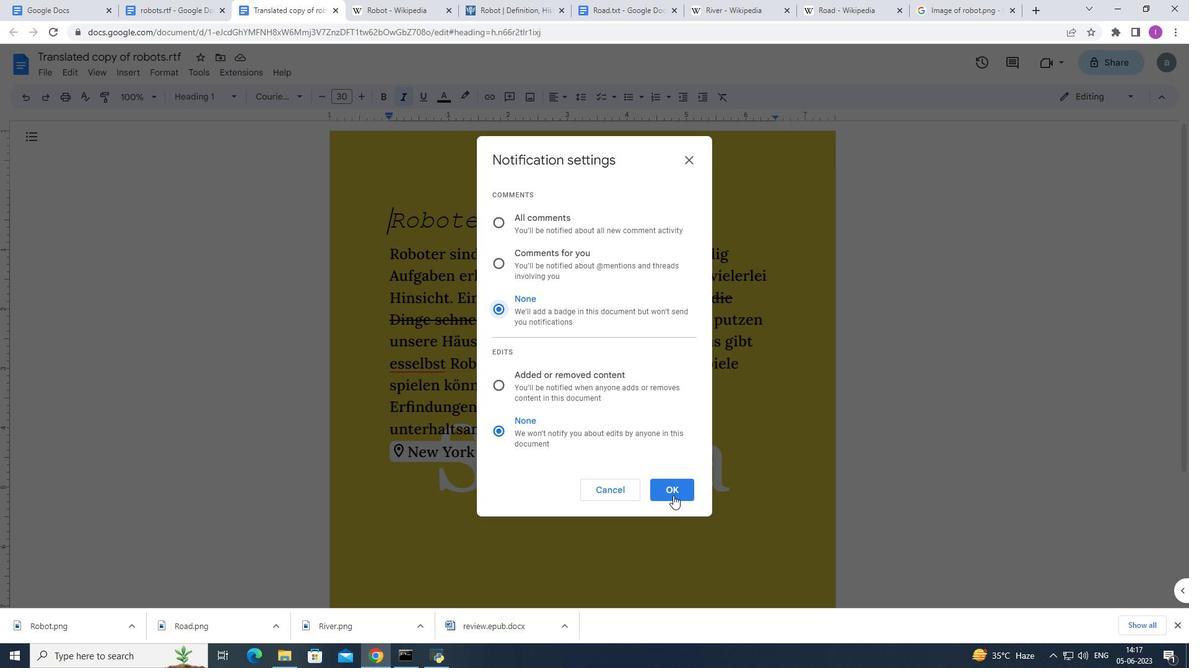 
Action: Mouse moved to (271, 424)
Screenshot: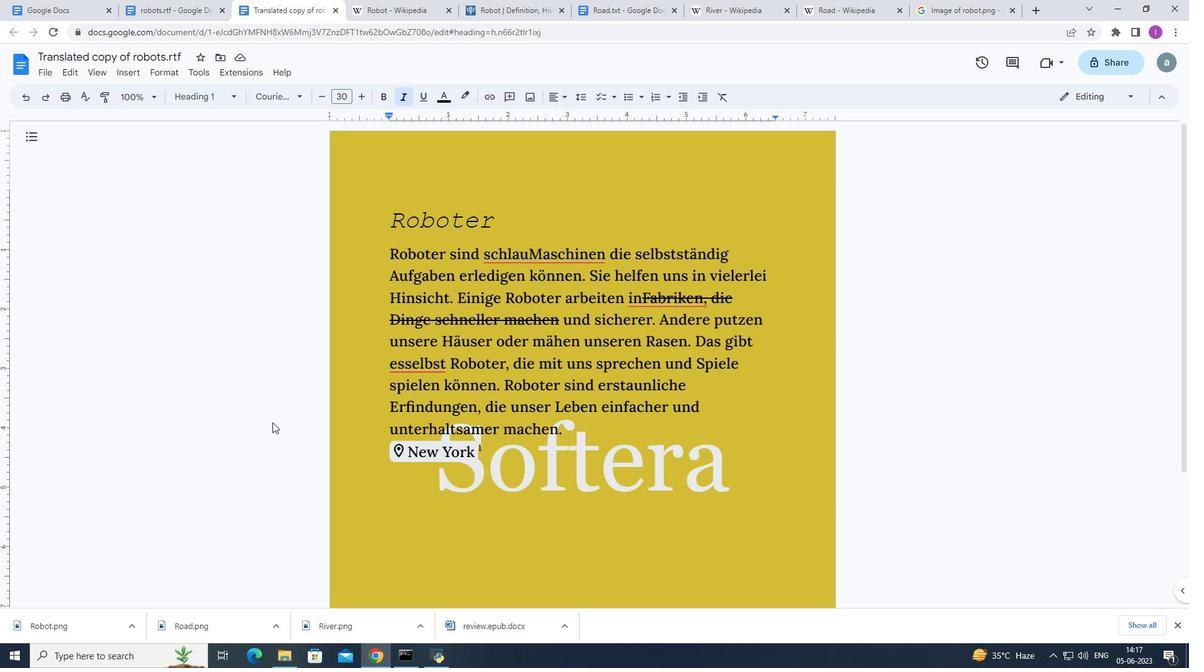 
